 Task: Create new Company, with domain: 'nestle.com' and type: 'Prospect'. Add new contact for this company, with mail Id: 'Hrithik21Singh@nestle.com', First Name: Hrithik, Last name:  Singh, Job Title: 'Network Engineer', Phone Number: '(202) 555-6791'. Change life cycle stage to  Lead and lead status to  Open. Logged in from softage.1@softage.net
Action: Mouse moved to (58, 56)
Screenshot: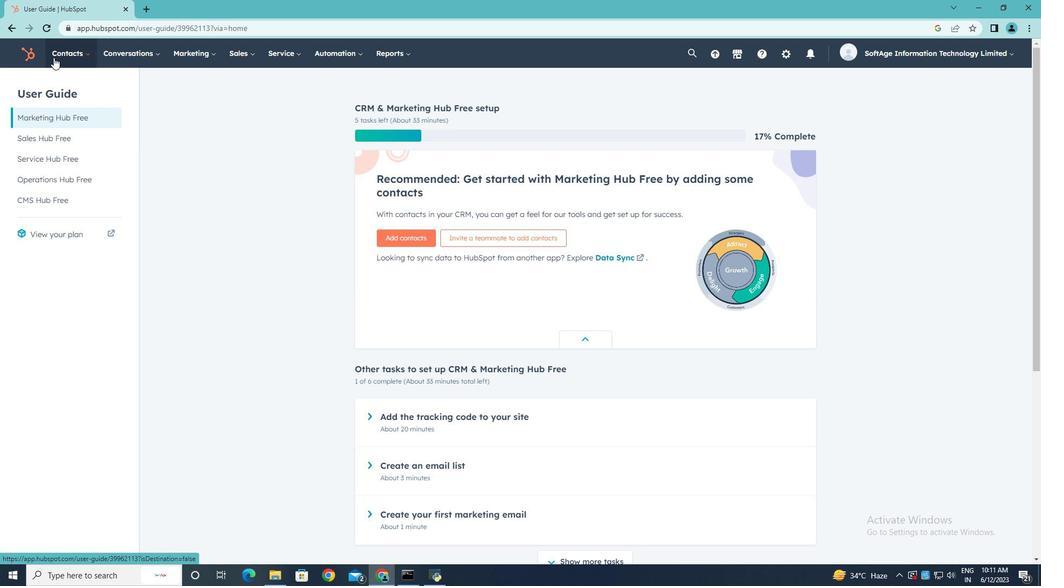 
Action: Mouse pressed left at (58, 56)
Screenshot: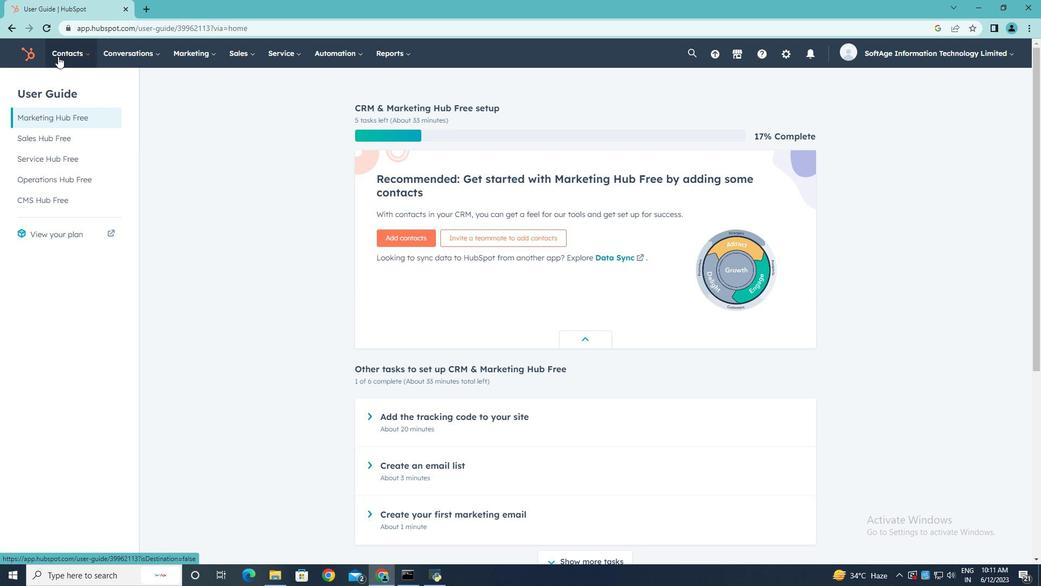 
Action: Mouse moved to (84, 109)
Screenshot: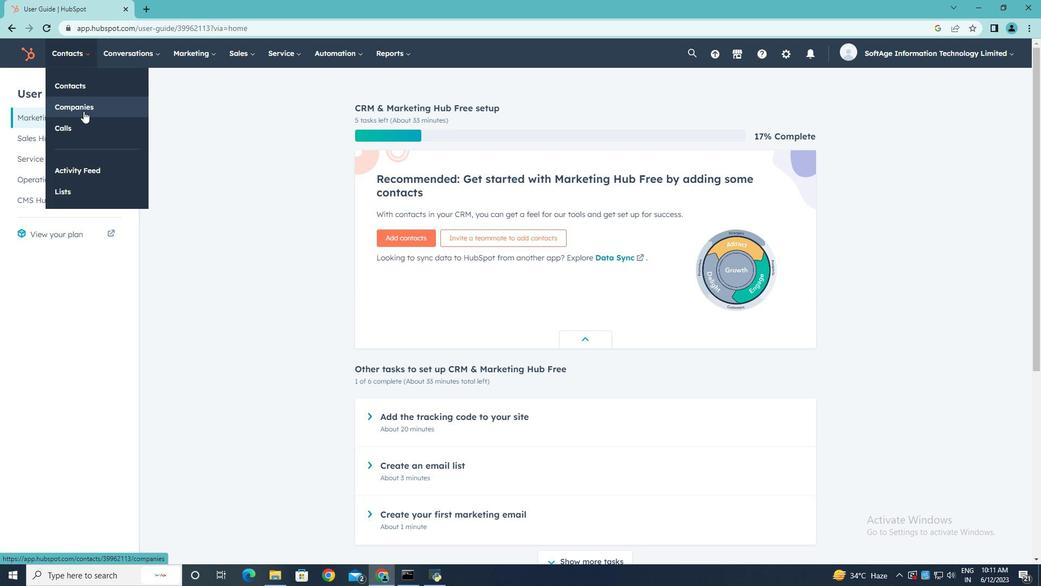 
Action: Mouse pressed left at (84, 109)
Screenshot: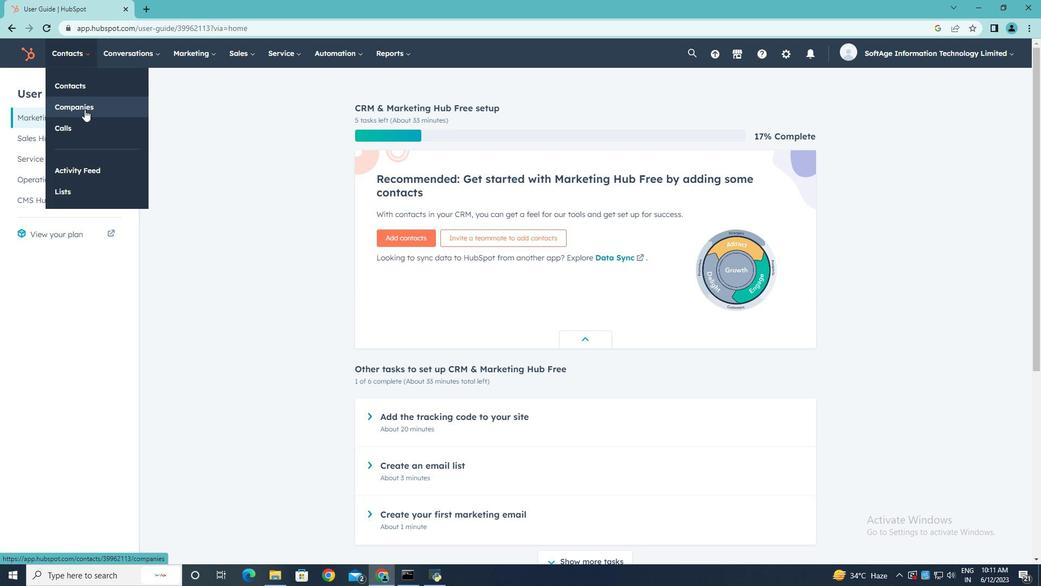 
Action: Mouse moved to (990, 91)
Screenshot: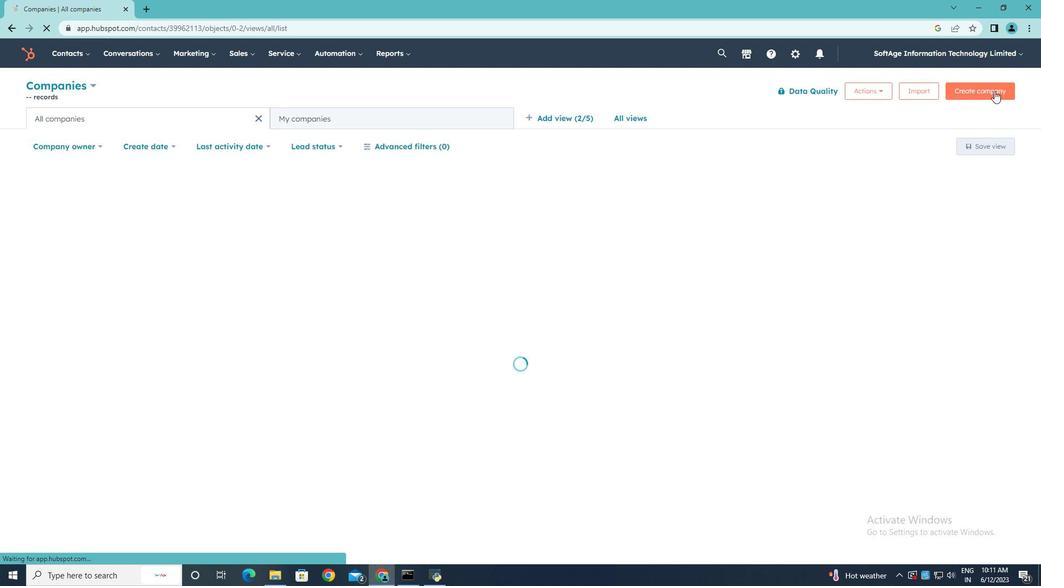
Action: Mouse pressed left at (990, 91)
Screenshot: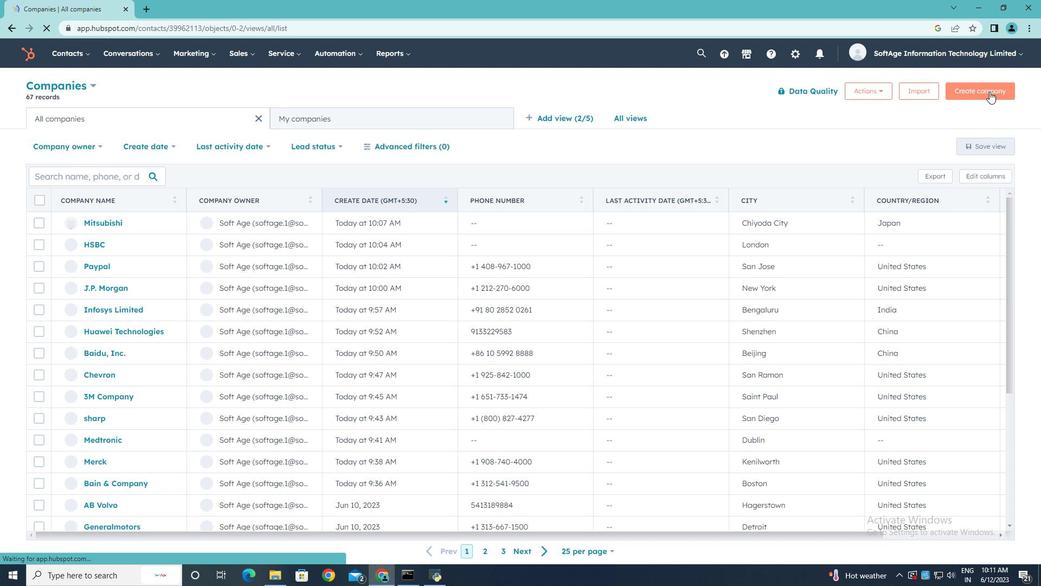 
Action: Mouse moved to (805, 142)
Screenshot: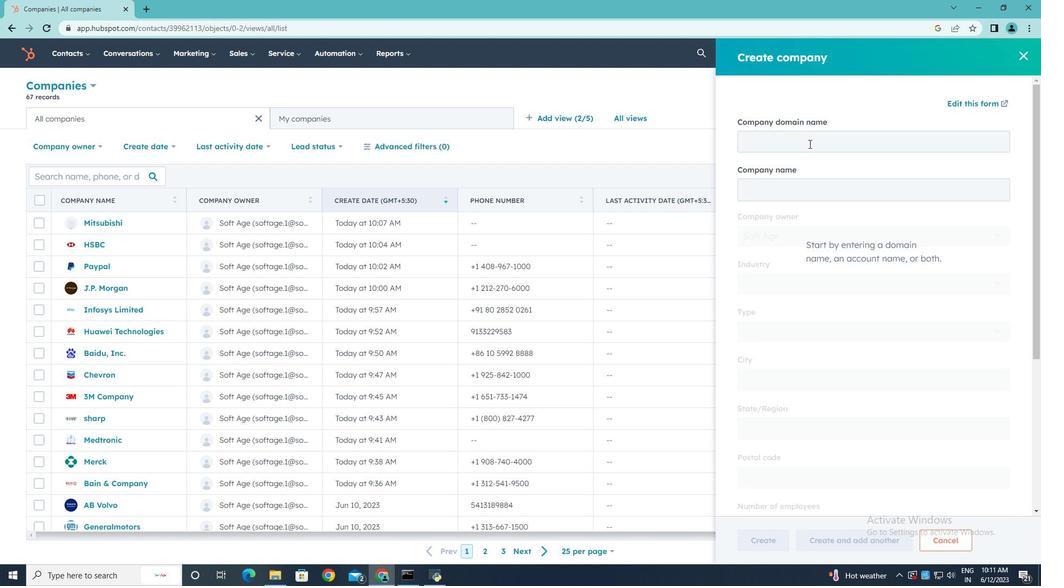 
Action: Mouse pressed left at (805, 142)
Screenshot: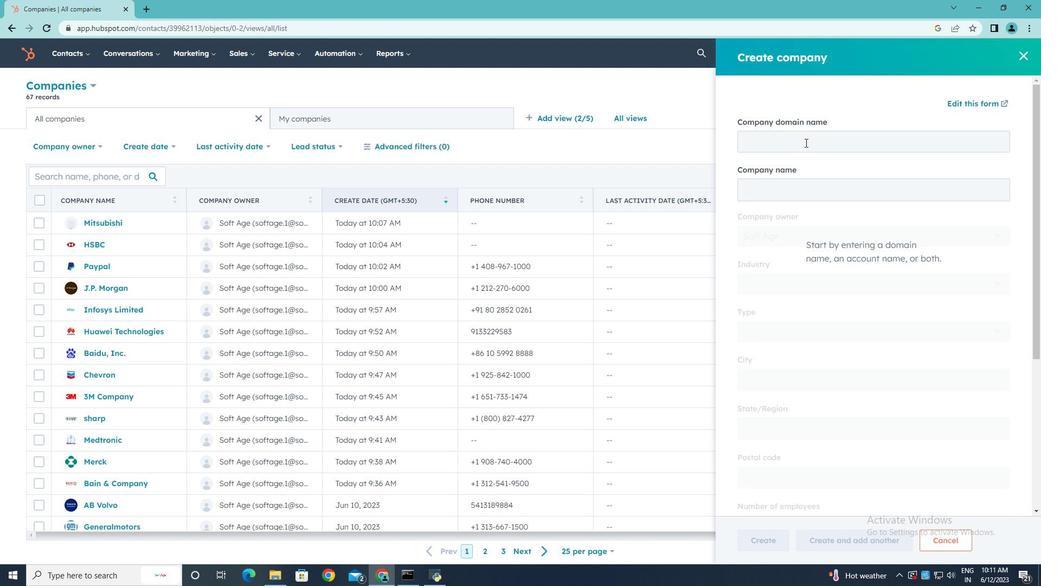 
Action: Key pressed nestle.com
Screenshot: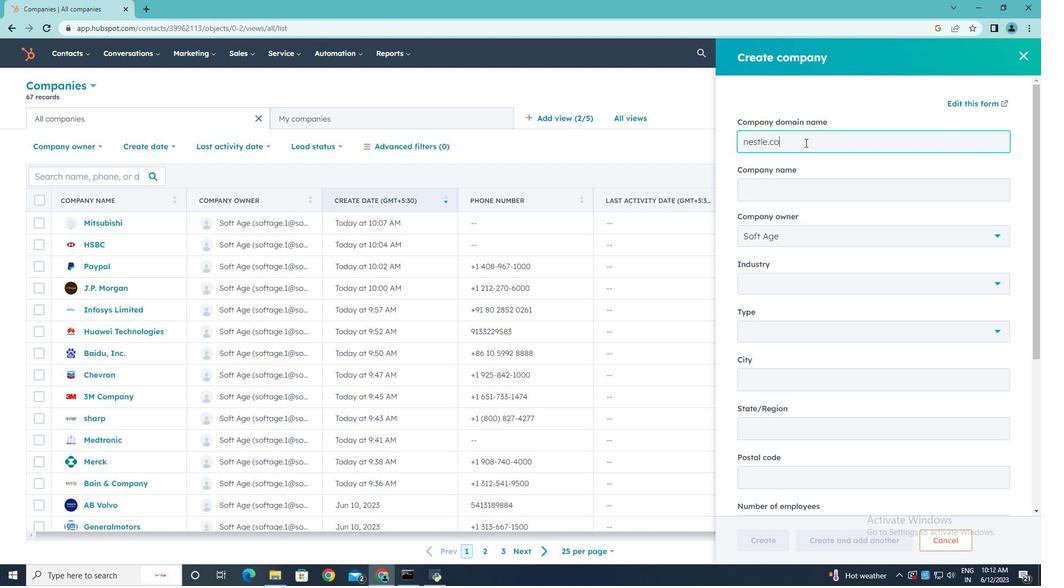 
Action: Mouse moved to (809, 251)
Screenshot: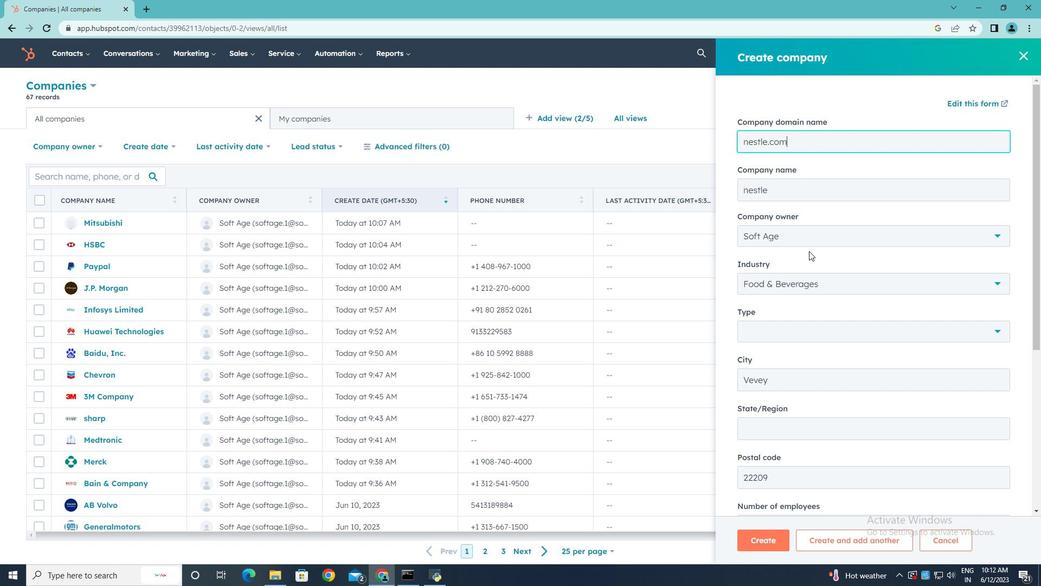 
Action: Mouse scrolled (809, 250) with delta (0, 0)
Screenshot: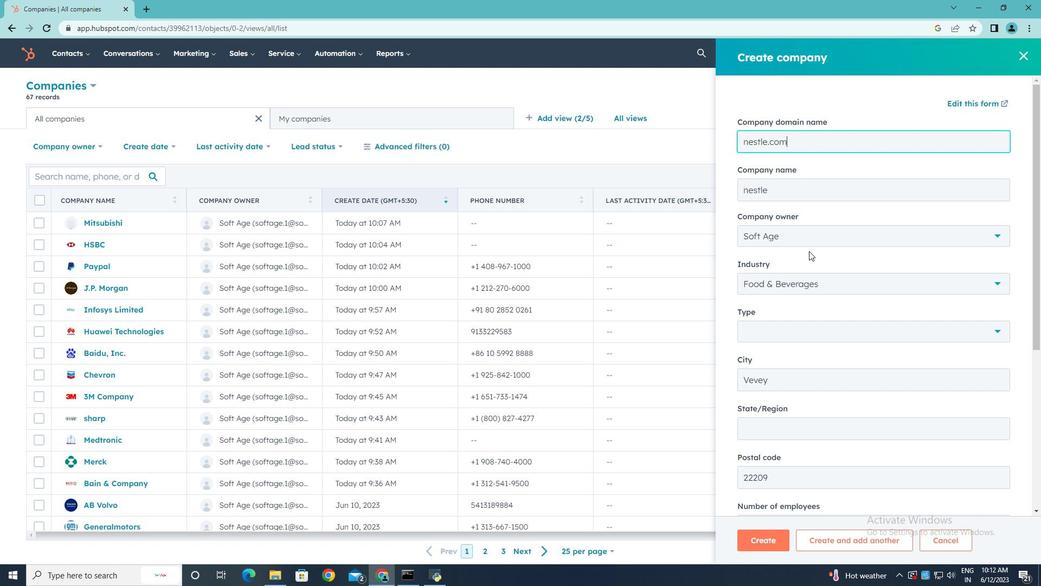 
Action: Mouse scrolled (809, 250) with delta (0, 0)
Screenshot: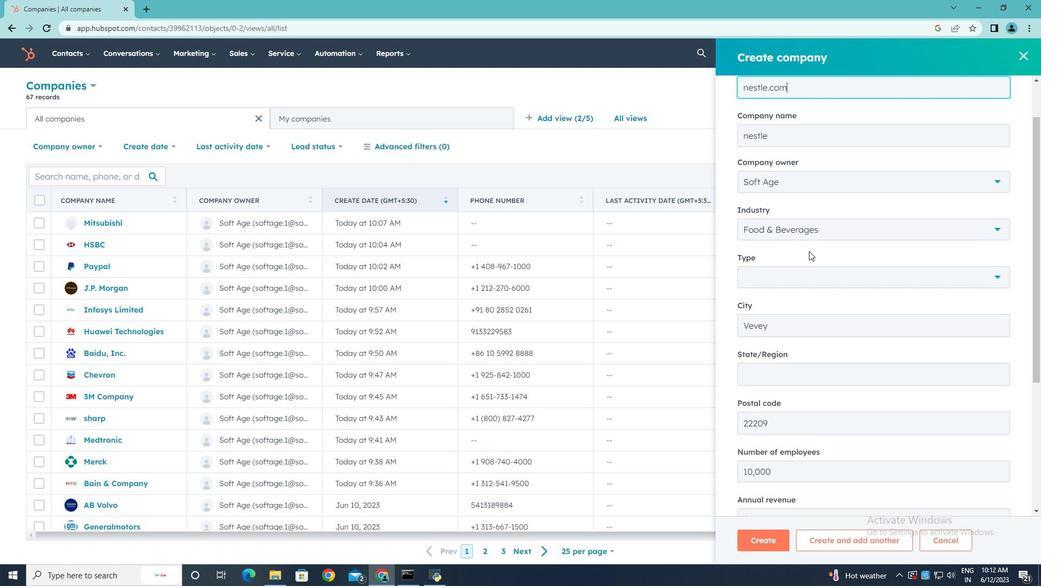 
Action: Mouse moved to (824, 219)
Screenshot: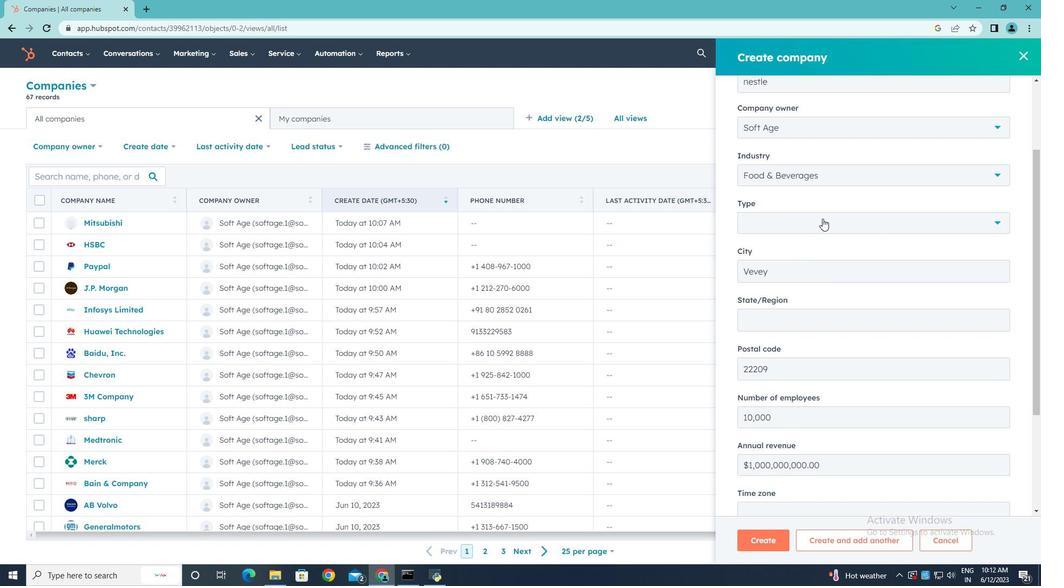 
Action: Mouse pressed left at (824, 219)
Screenshot: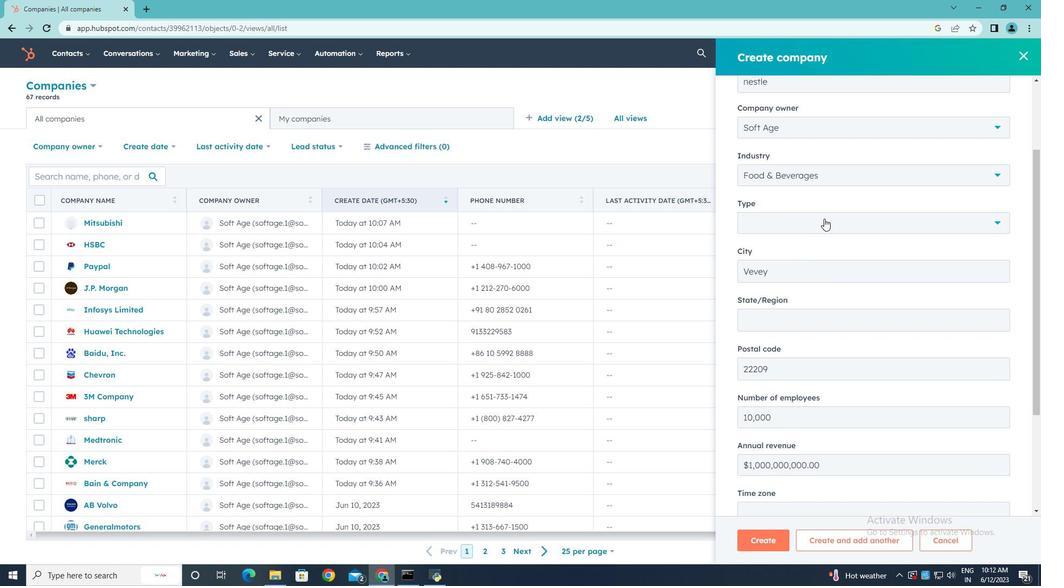 
Action: Mouse moved to (781, 273)
Screenshot: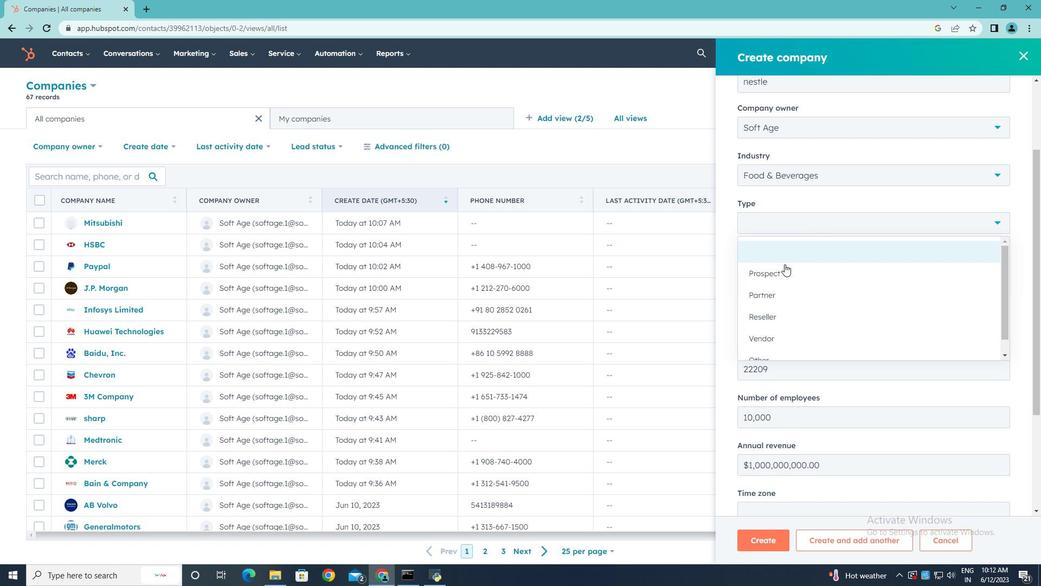 
Action: Mouse pressed left at (781, 273)
Screenshot: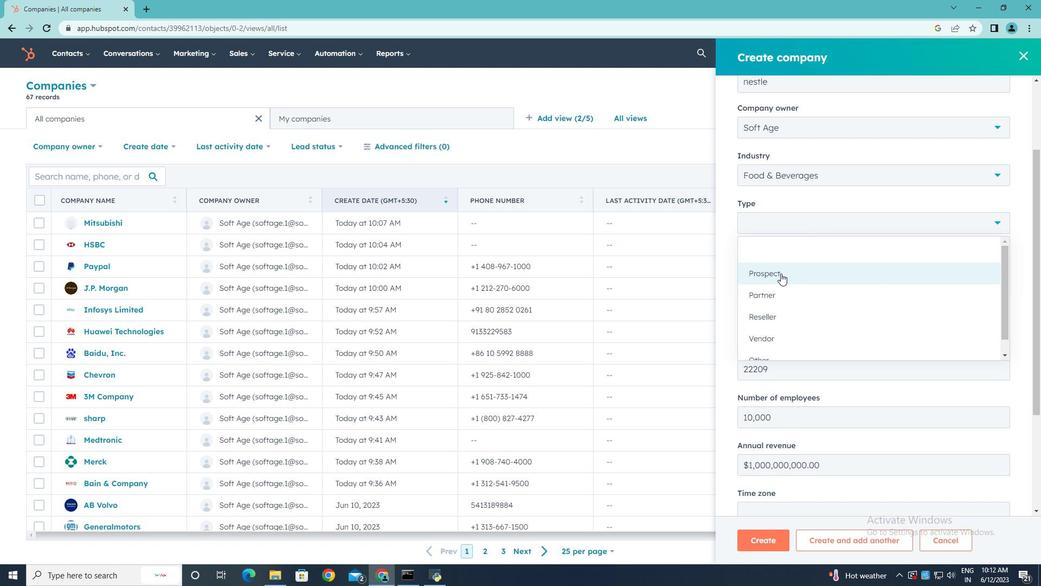 
Action: Mouse scrolled (781, 272) with delta (0, 0)
Screenshot: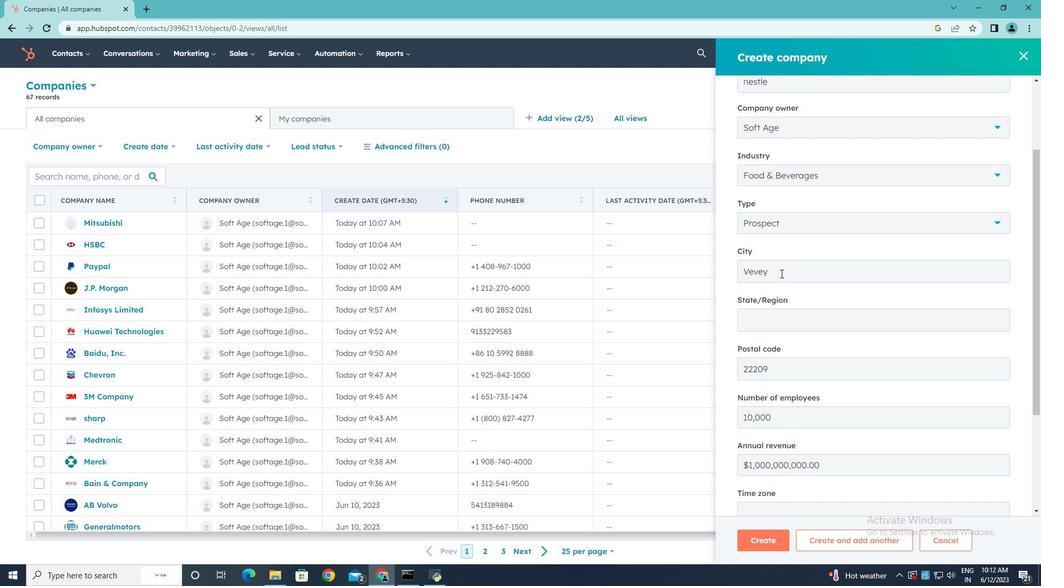 
Action: Mouse scrolled (781, 272) with delta (0, 0)
Screenshot: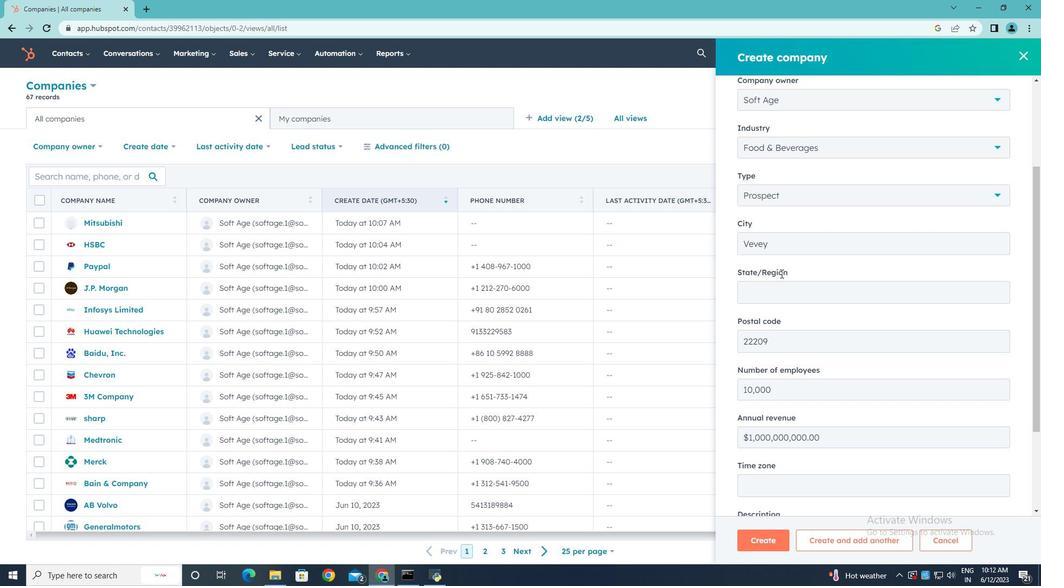 
Action: Mouse scrolled (781, 272) with delta (0, 0)
Screenshot: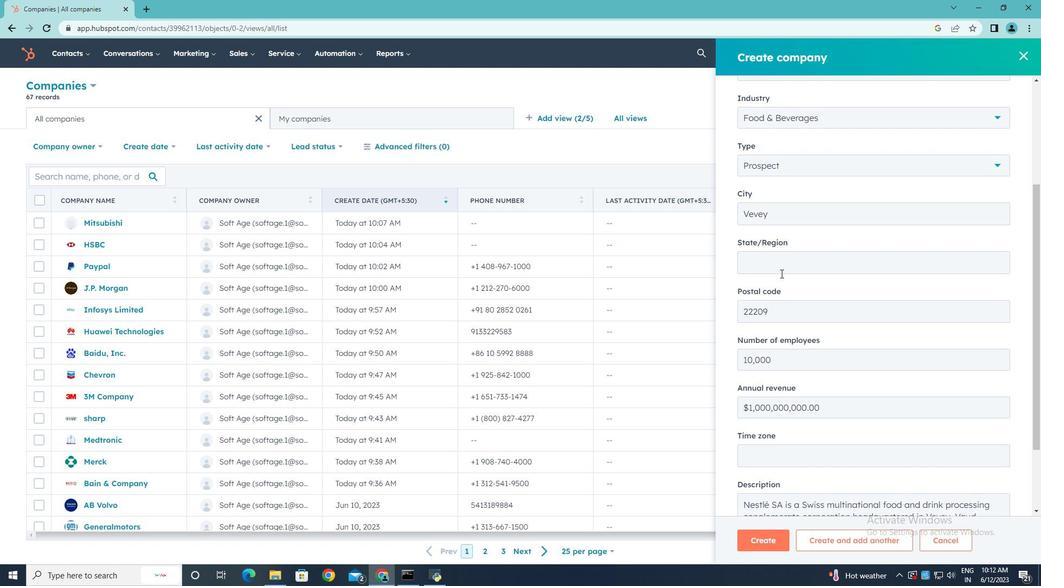 
Action: Mouse scrolled (781, 272) with delta (0, 0)
Screenshot: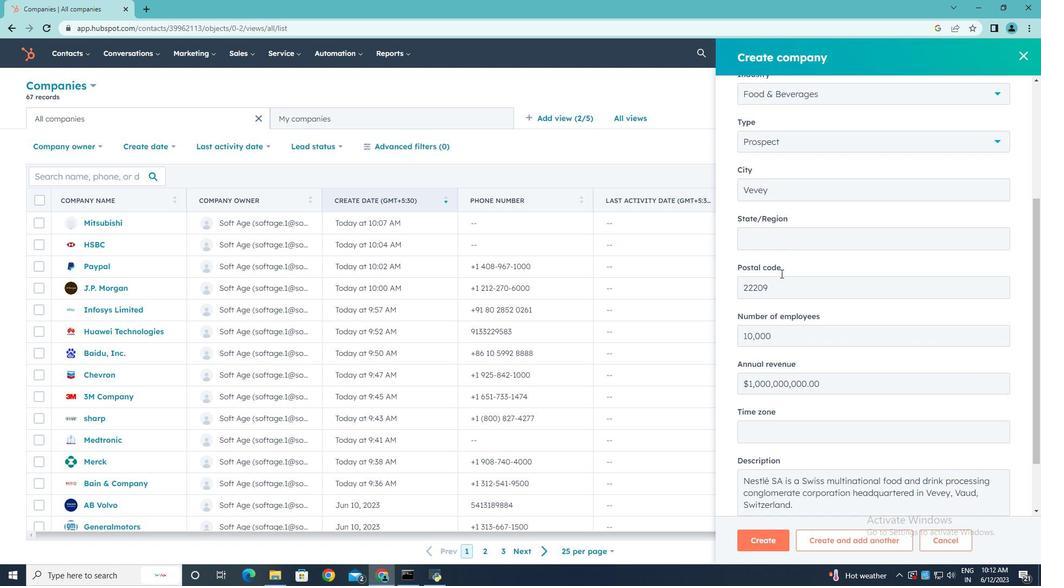 
Action: Mouse moved to (770, 532)
Screenshot: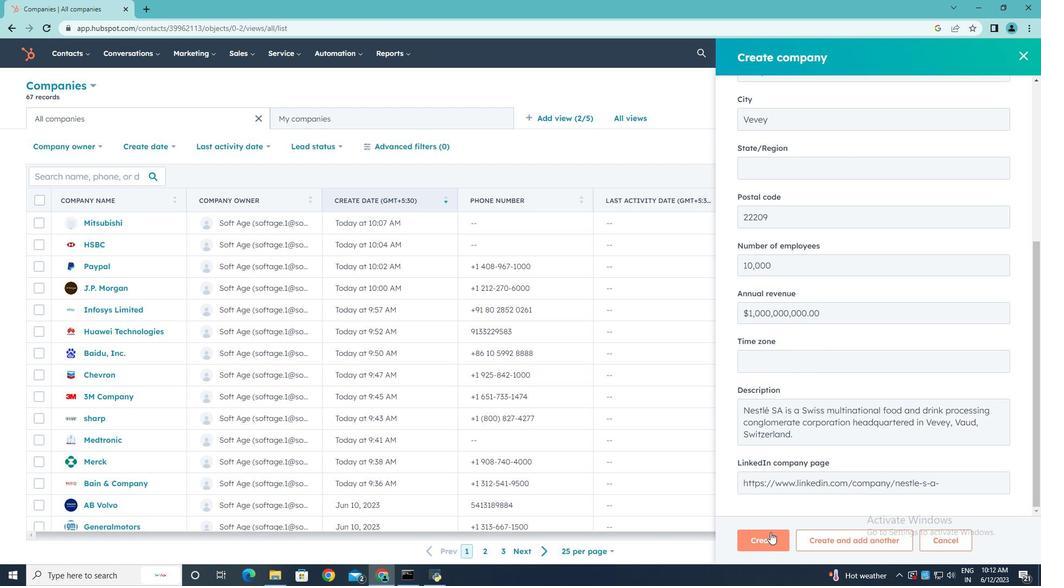 
Action: Mouse pressed left at (770, 532)
Screenshot: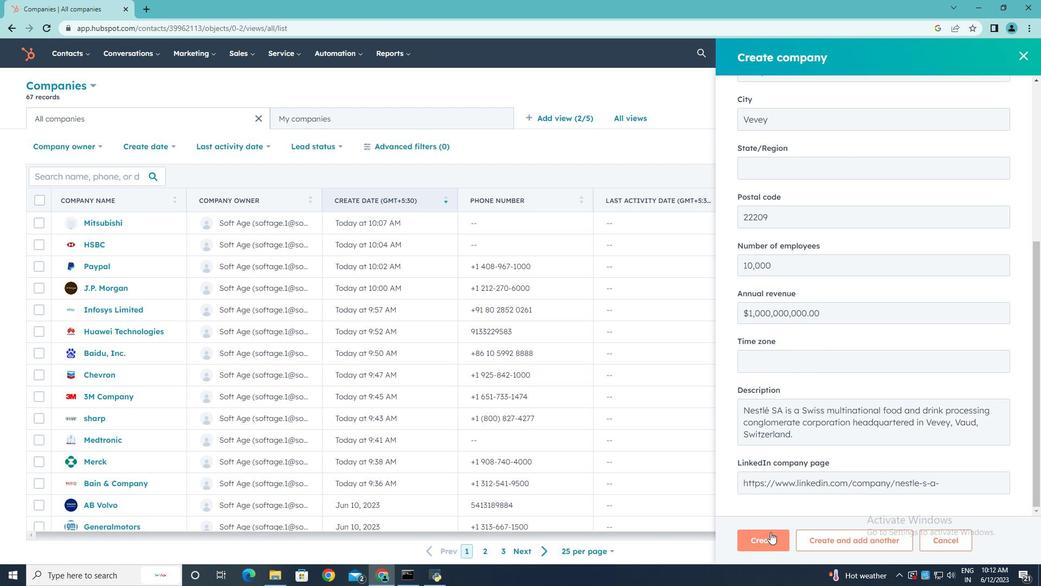 
Action: Mouse moved to (736, 351)
Screenshot: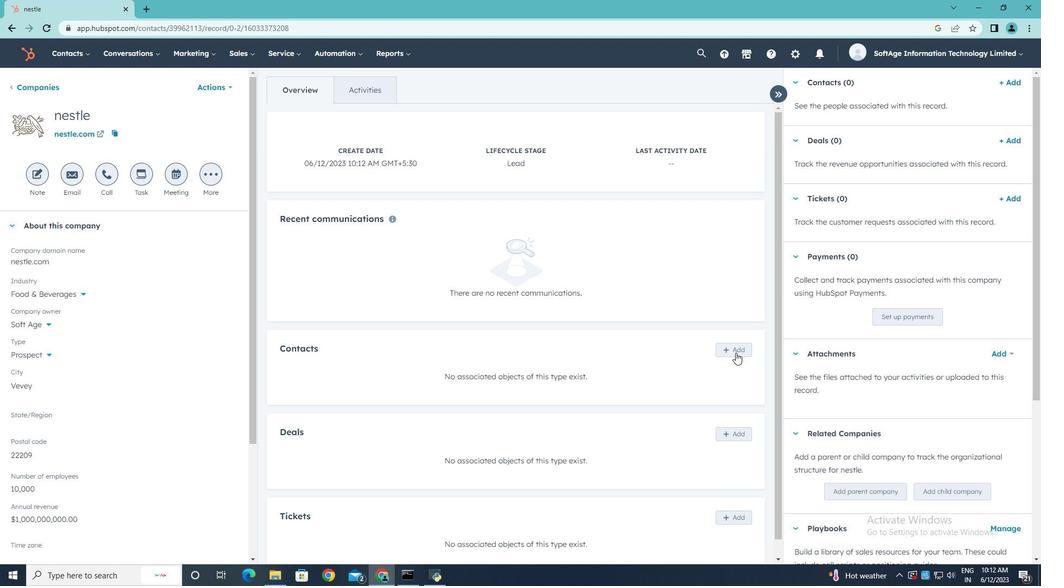 
Action: Mouse pressed left at (736, 351)
Screenshot: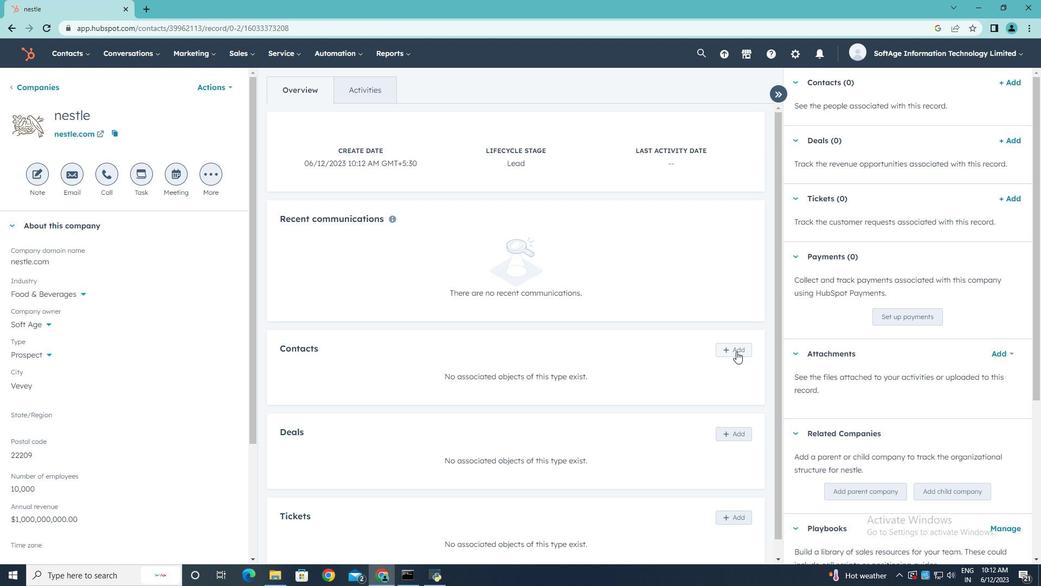 
Action: Mouse moved to (803, 115)
Screenshot: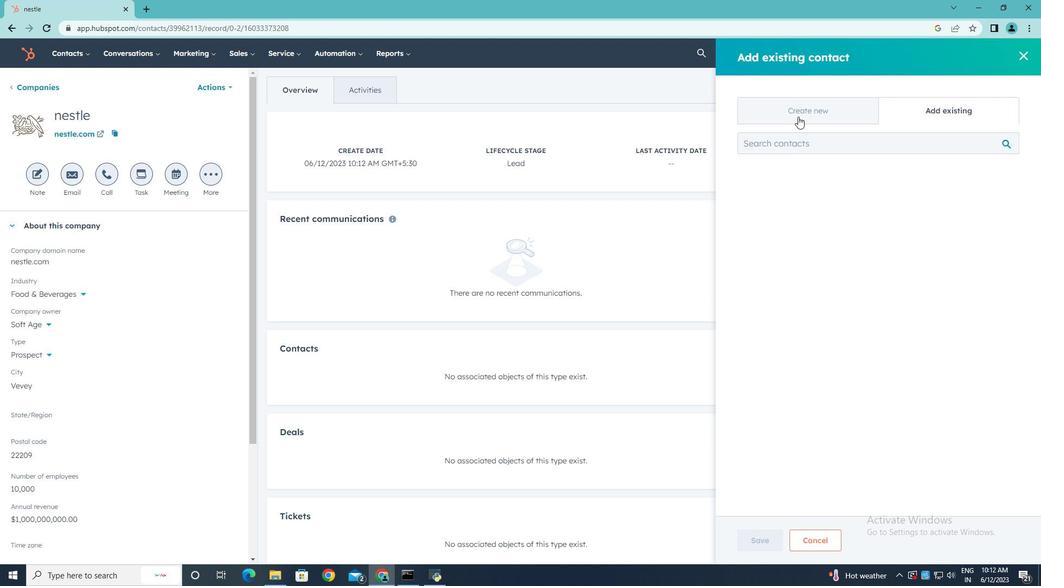 
Action: Mouse pressed left at (803, 115)
Screenshot: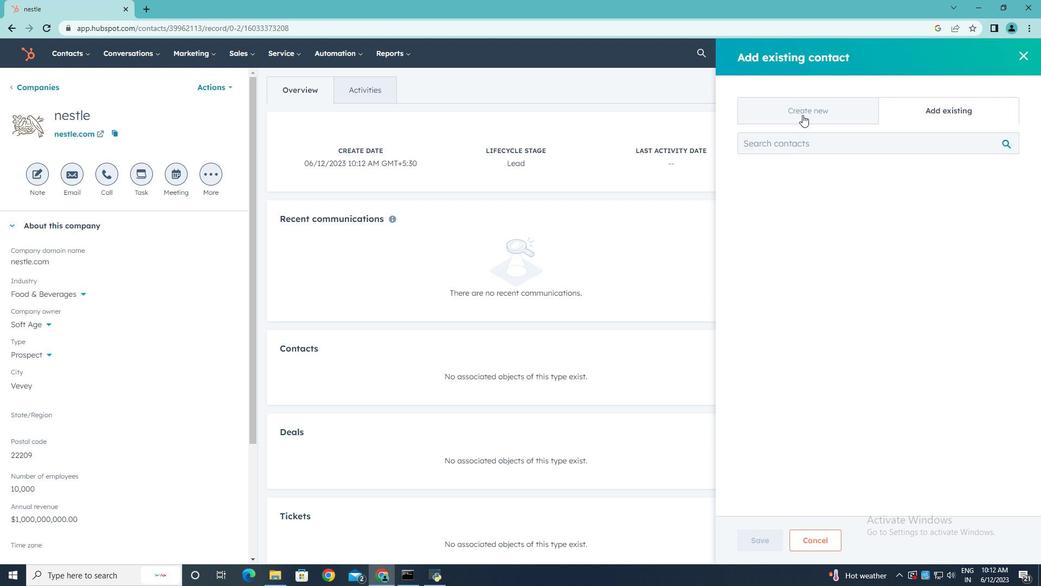
Action: Mouse moved to (796, 180)
Screenshot: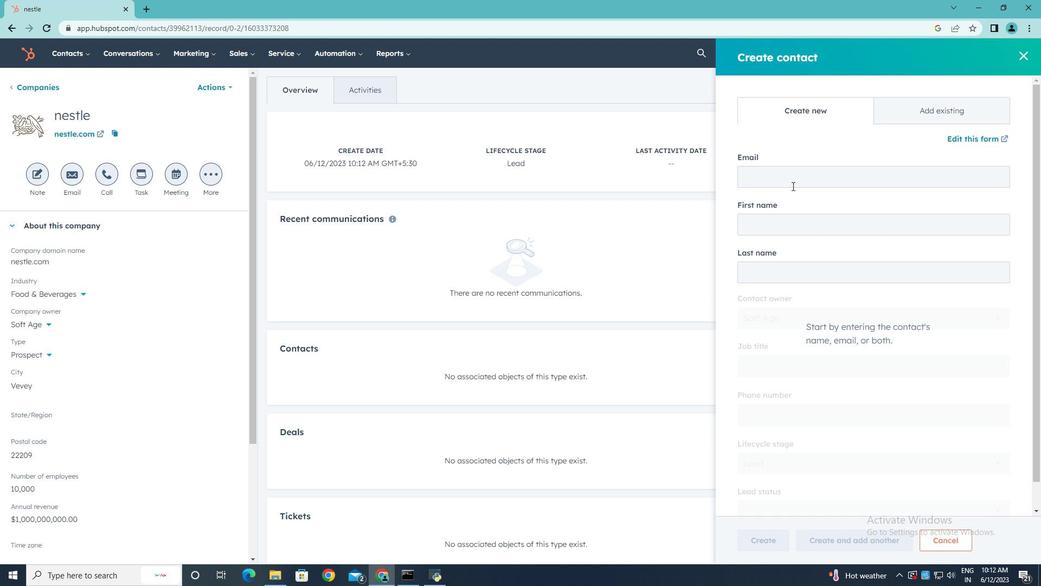 
Action: Mouse pressed left at (796, 180)
Screenshot: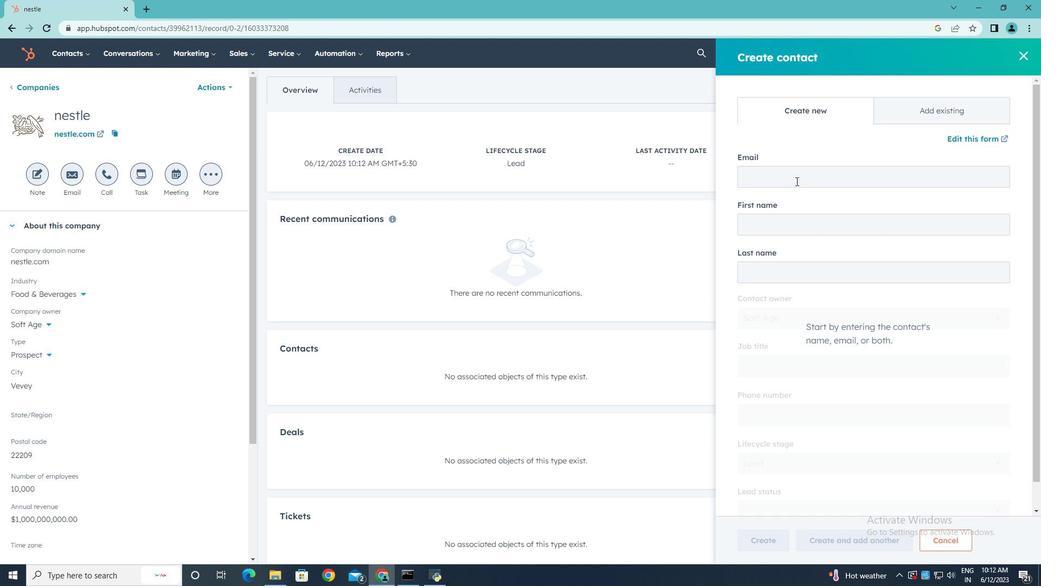 
Action: Mouse moved to (796, 180)
Screenshot: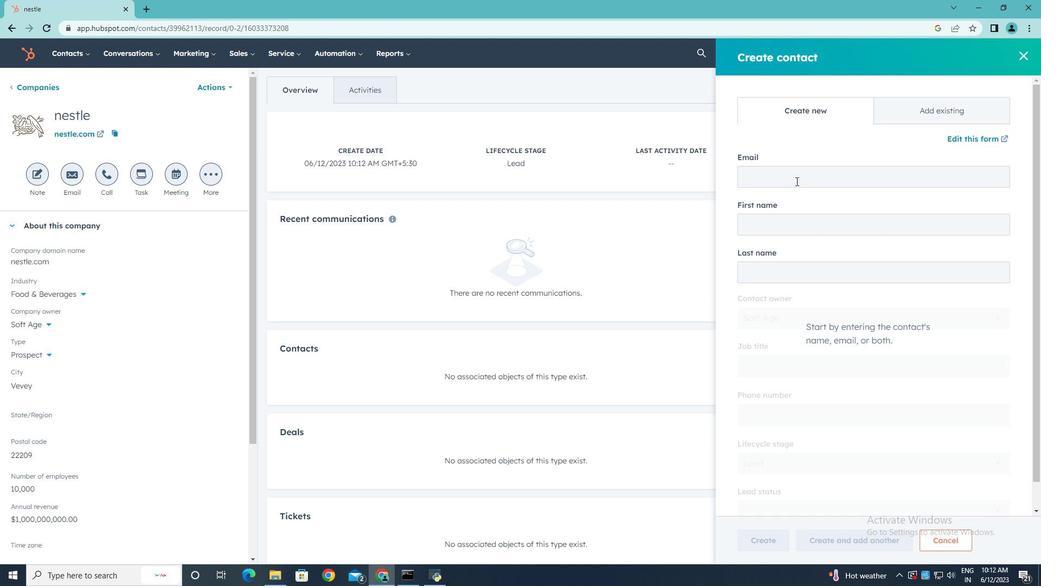 
Action: Key pressed <Key.shift>Hrithik21<Key.shift>Singh<Key.shift>@<Key.shift>nestle.com
Screenshot: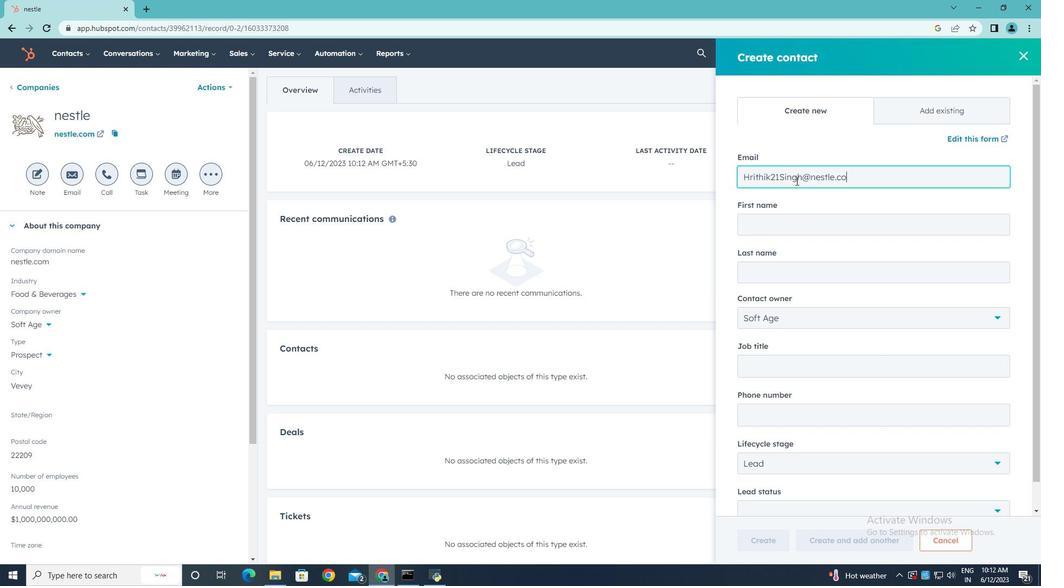 
Action: Mouse moved to (772, 223)
Screenshot: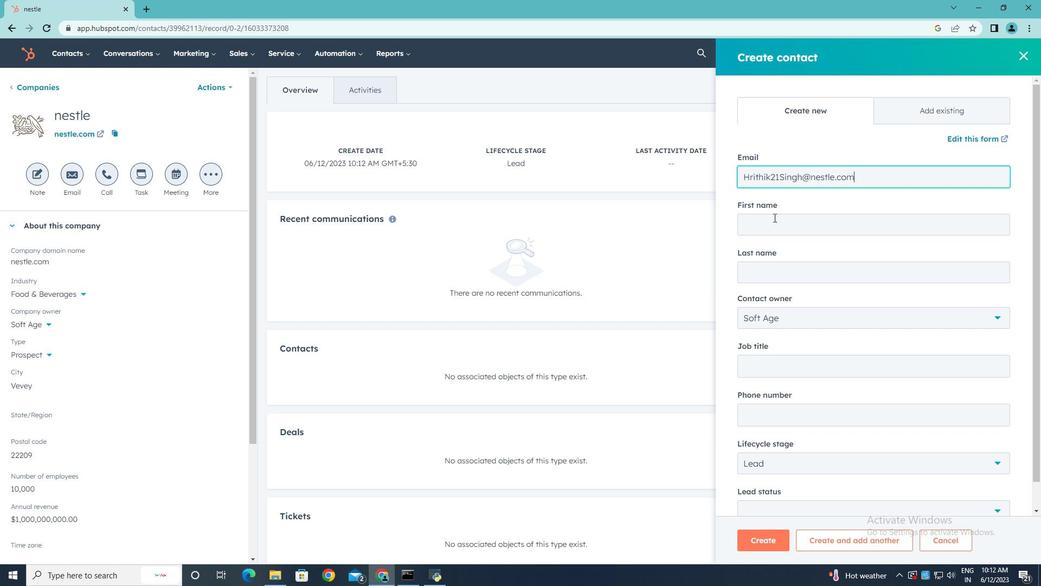 
Action: Mouse pressed left at (772, 223)
Screenshot: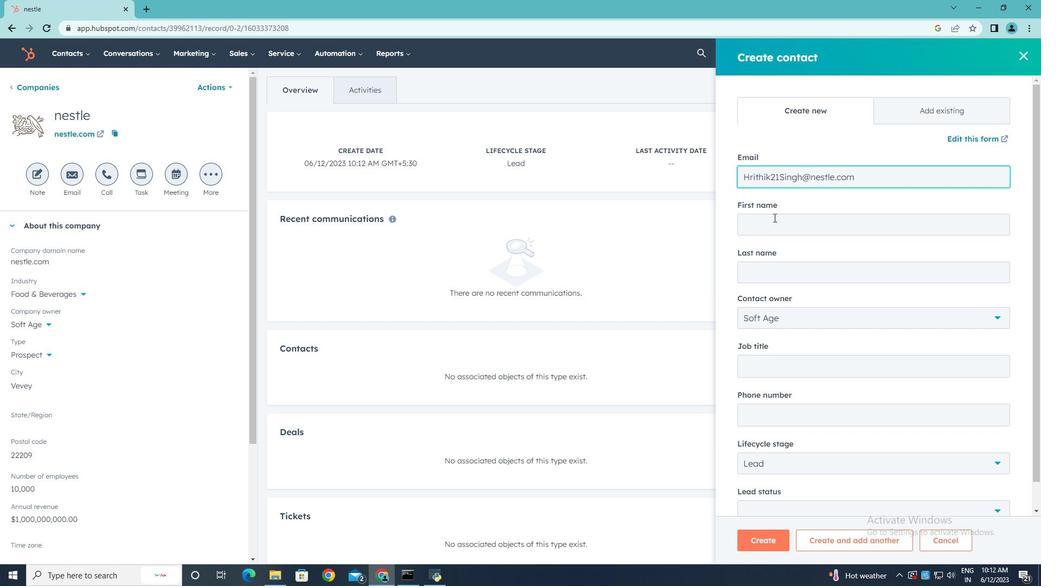 
Action: Key pressed <Key.shift>Hrithik
Screenshot: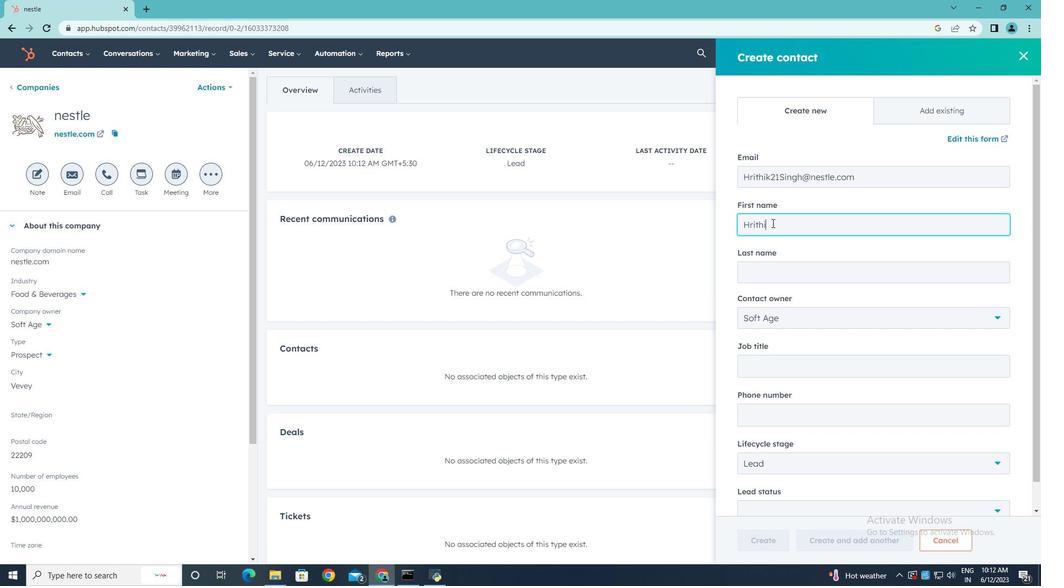 
Action: Mouse moved to (792, 271)
Screenshot: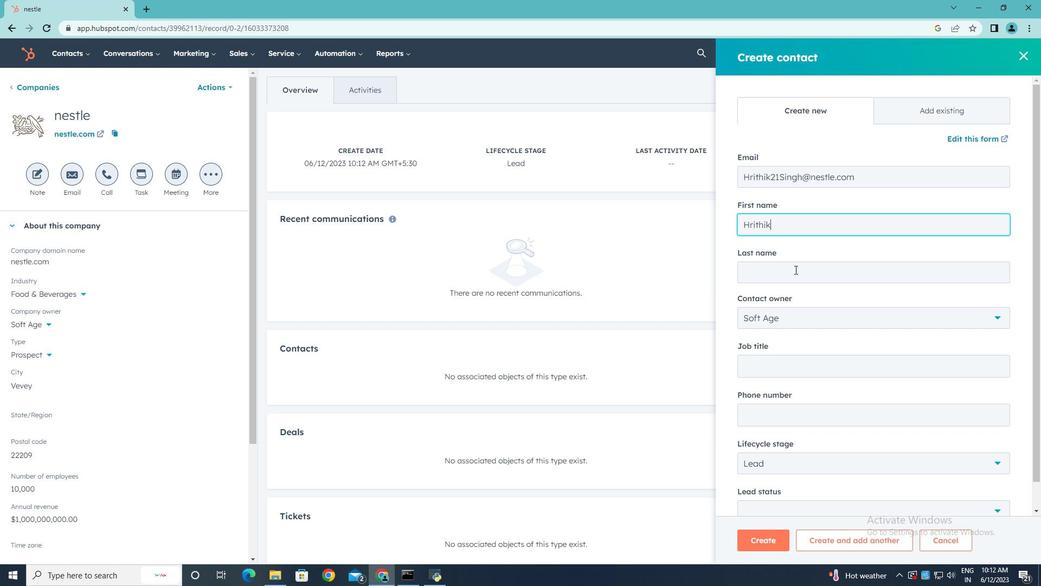 
Action: Mouse pressed left at (792, 271)
Screenshot: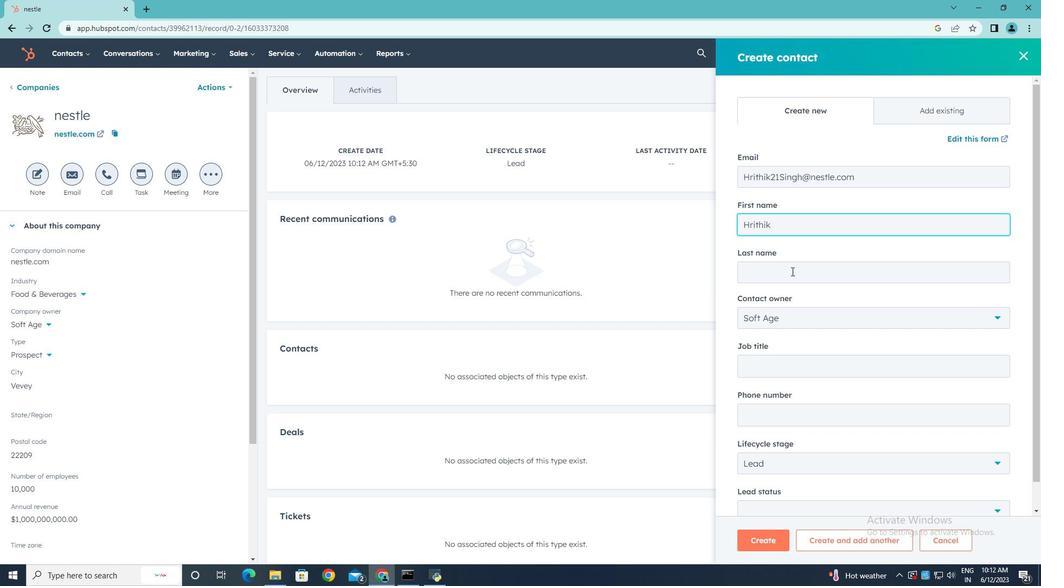 
Action: Key pressed <Key.shift>Singh
Screenshot: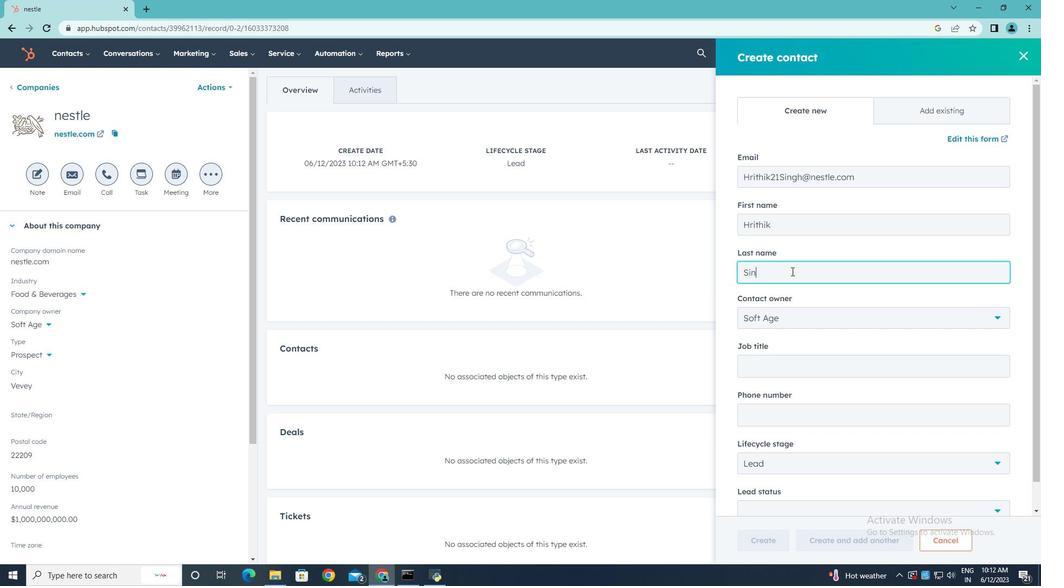 
Action: Mouse moved to (796, 364)
Screenshot: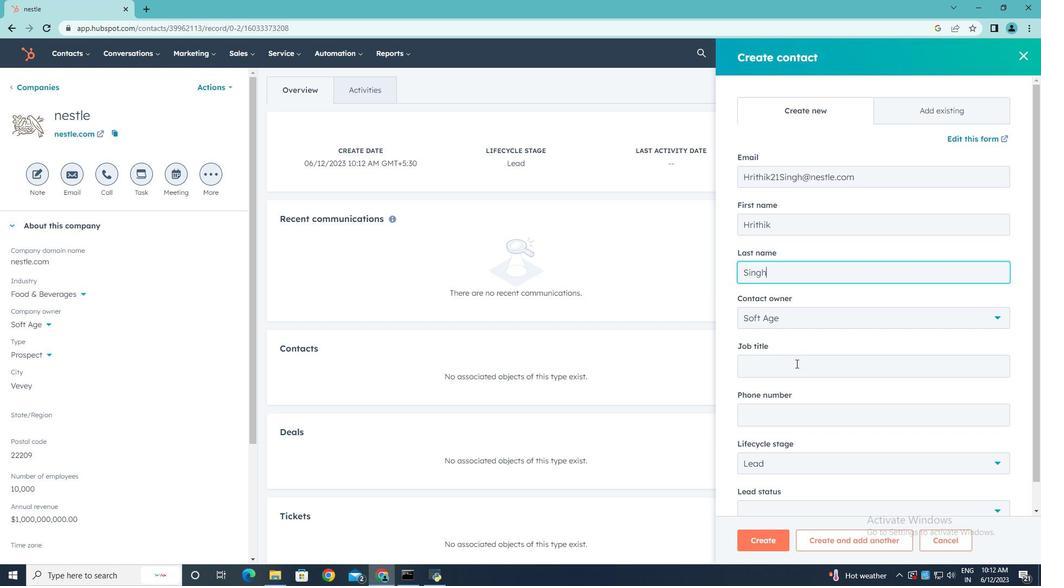 
Action: Mouse pressed left at (796, 364)
Screenshot: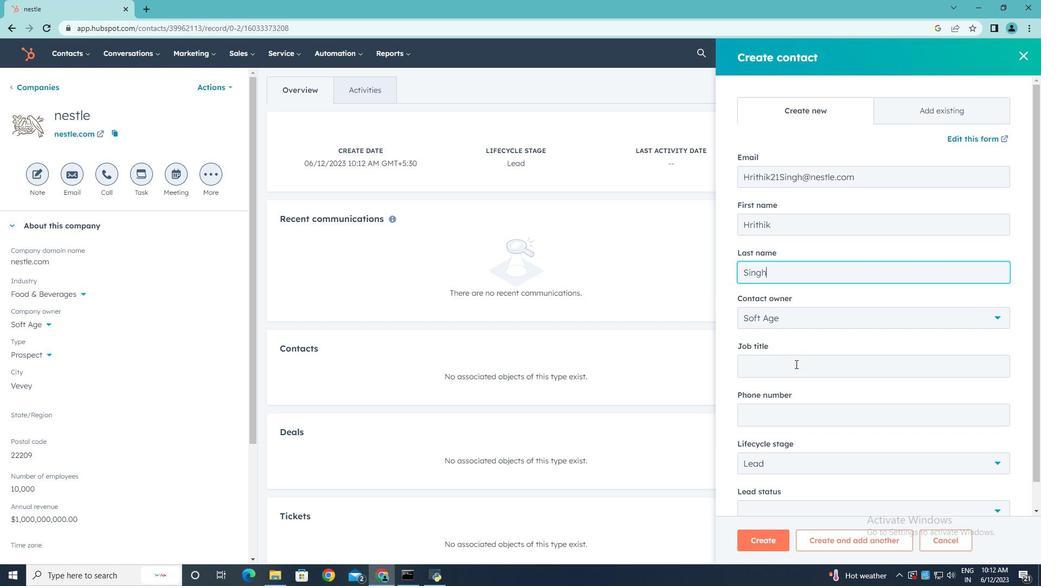 
Action: Key pressed <Key.shift><Key.shift><Key.shift><Key.shift><Key.shift>Network<Key.space><Key.shift>Engineer
Screenshot: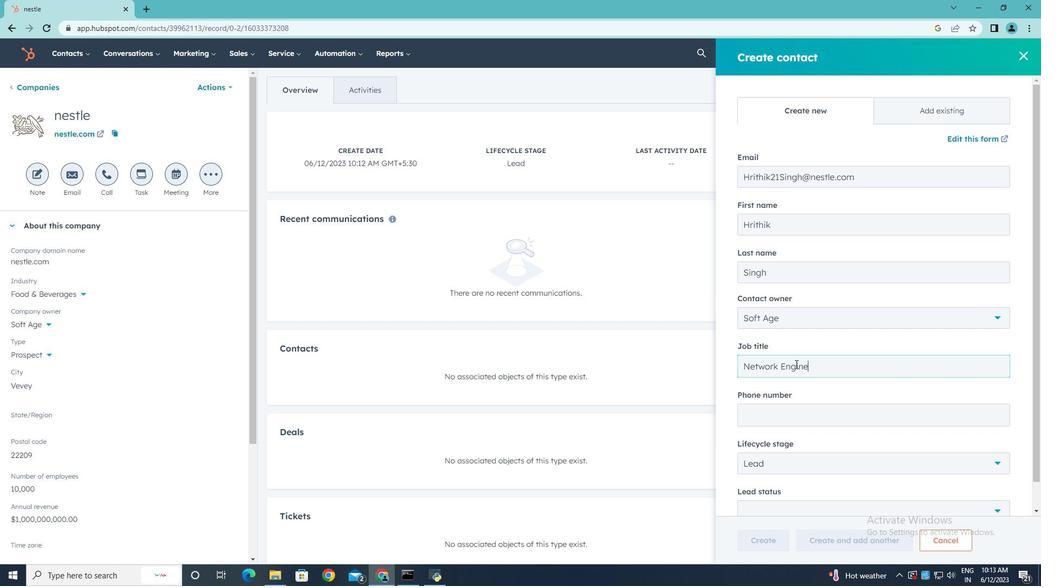 
Action: Mouse moved to (805, 420)
Screenshot: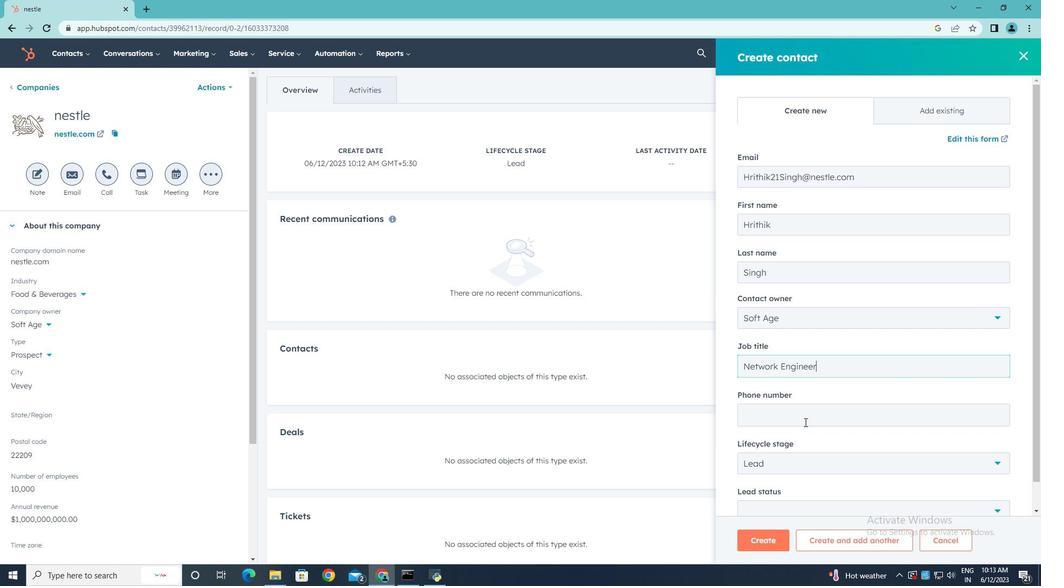 
Action: Mouse pressed left at (805, 420)
Screenshot: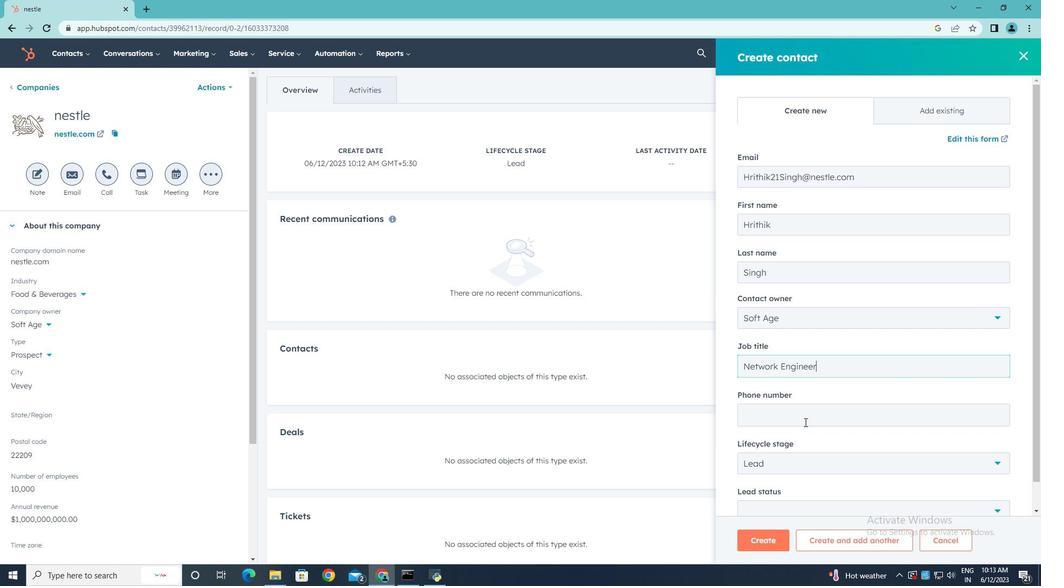
Action: Mouse moved to (804, 421)
Screenshot: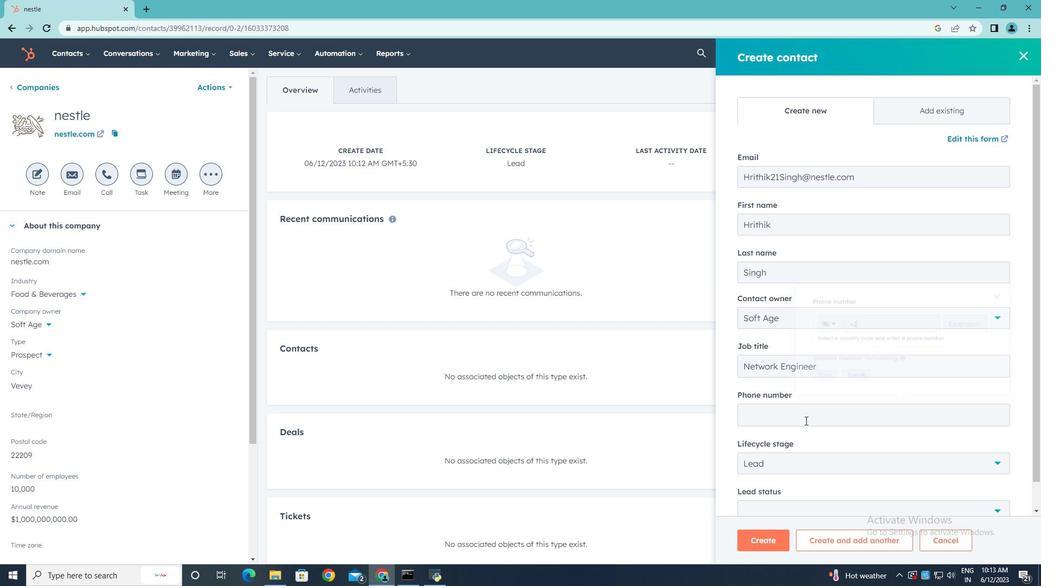 
Action: Key pressed 2025556791
Screenshot: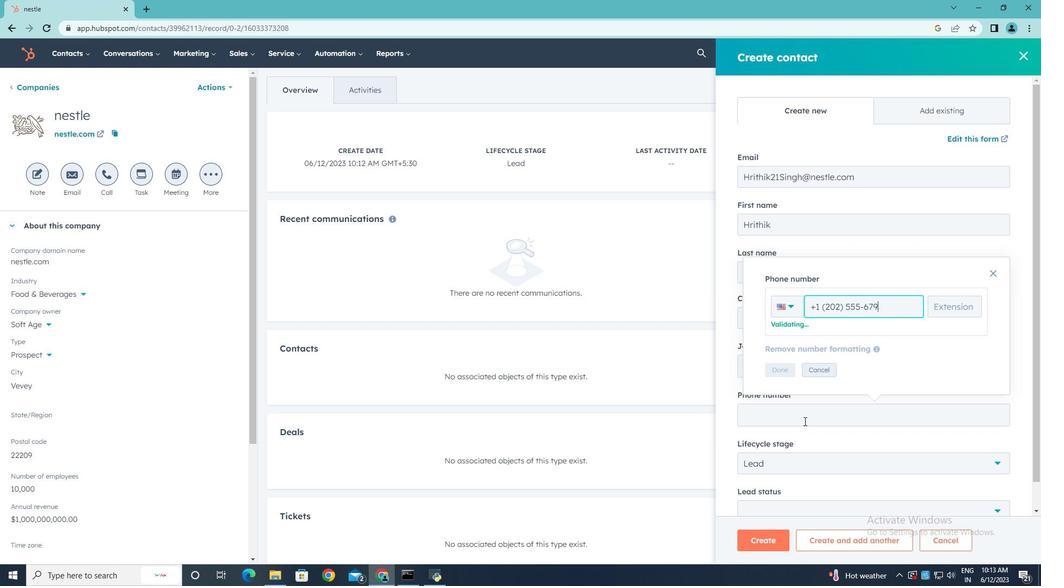 
Action: Mouse moved to (789, 372)
Screenshot: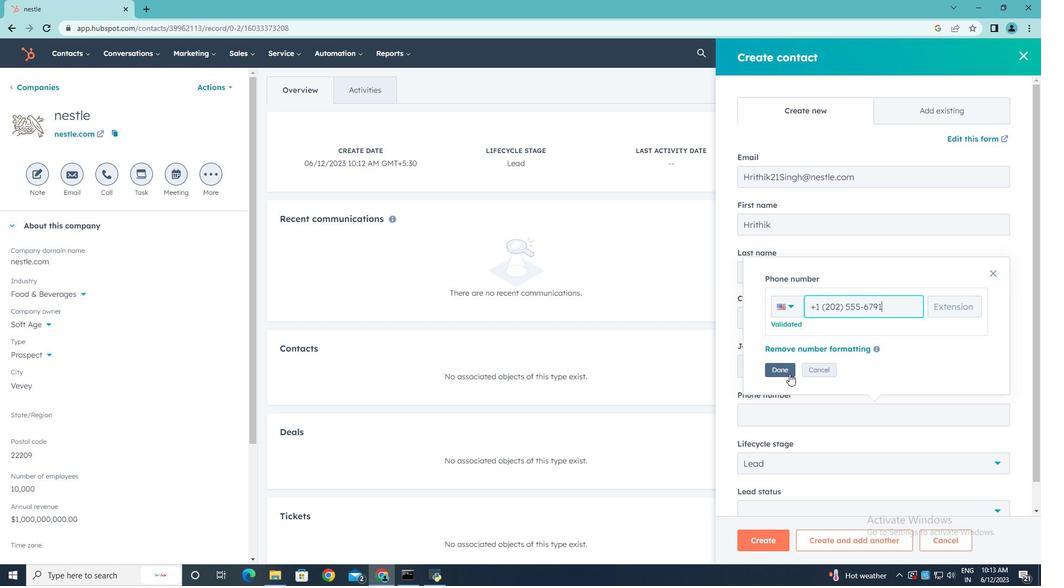 
Action: Mouse pressed left at (789, 372)
Screenshot: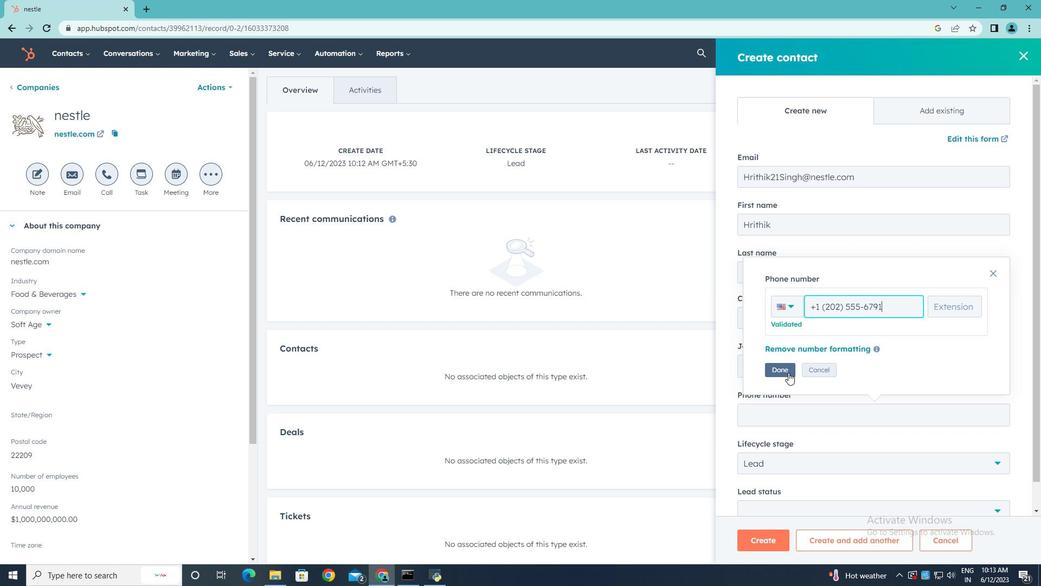 
Action: Mouse moved to (780, 399)
Screenshot: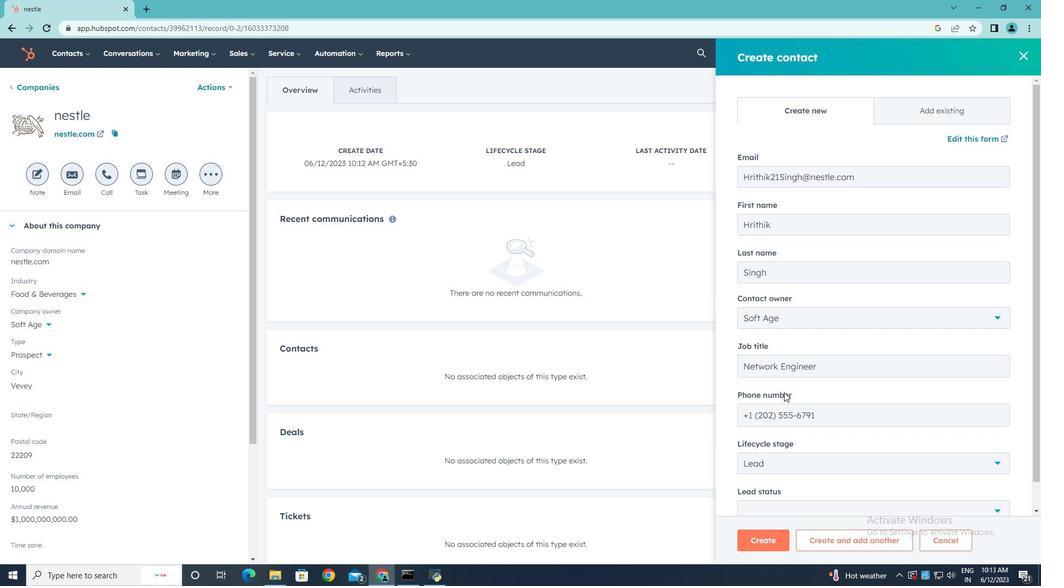 
Action: Mouse scrolled (780, 398) with delta (0, 0)
Screenshot: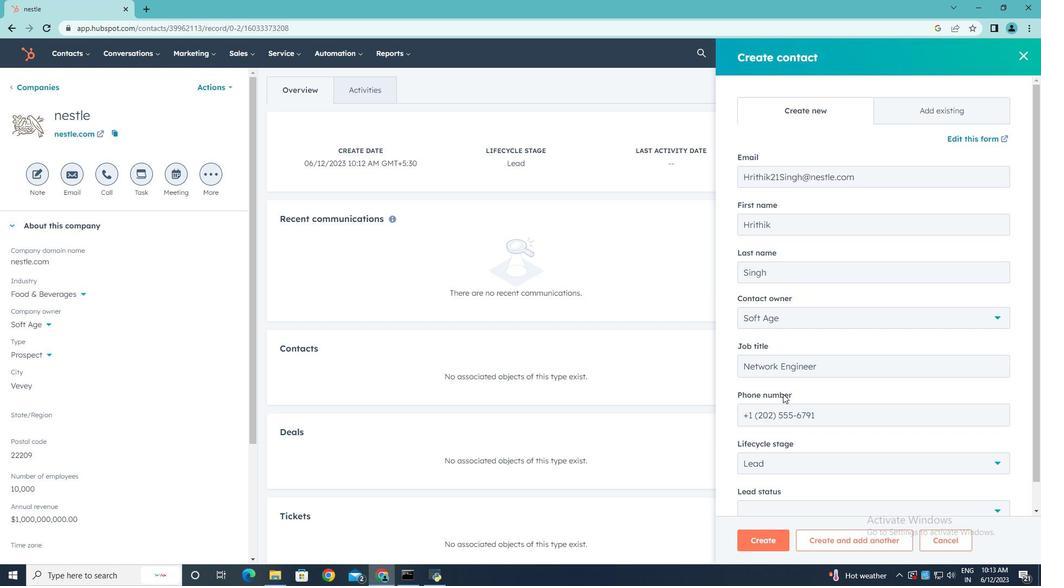
Action: Mouse moved to (773, 473)
Screenshot: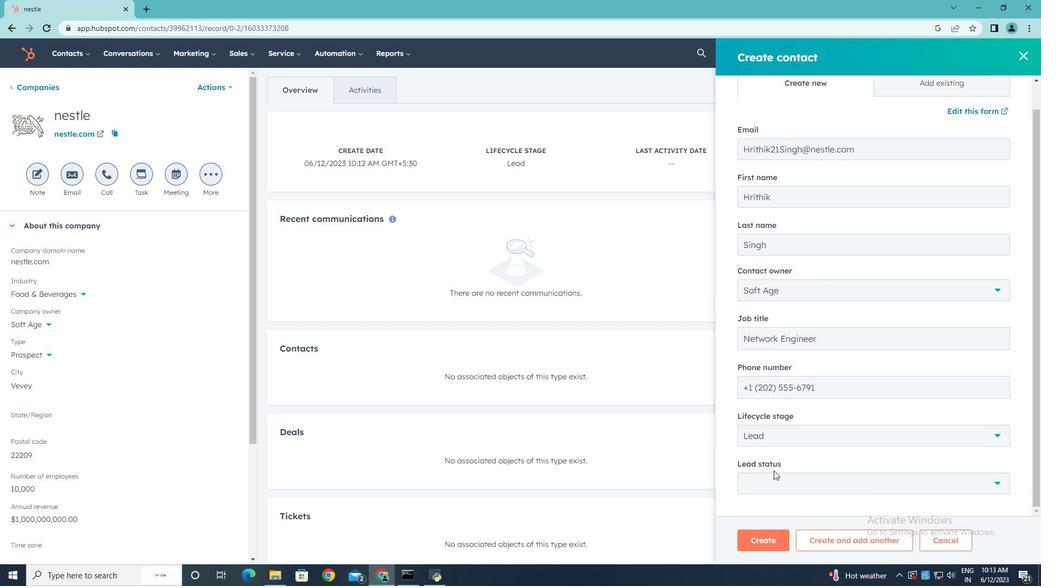 
Action: Mouse scrolled (773, 473) with delta (0, 0)
Screenshot: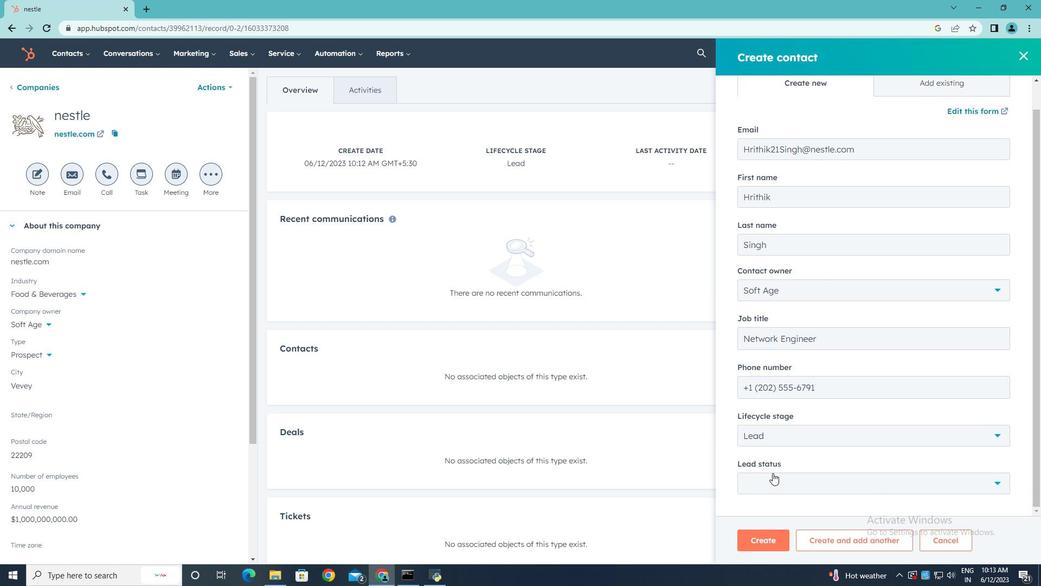 
Action: Mouse moved to (799, 436)
Screenshot: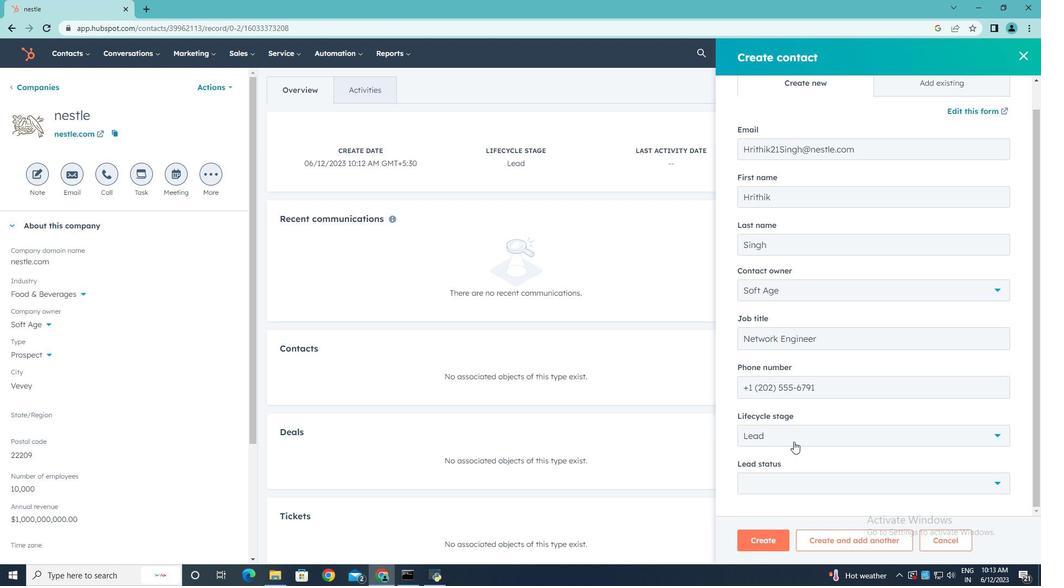 
Action: Mouse pressed left at (799, 436)
Screenshot: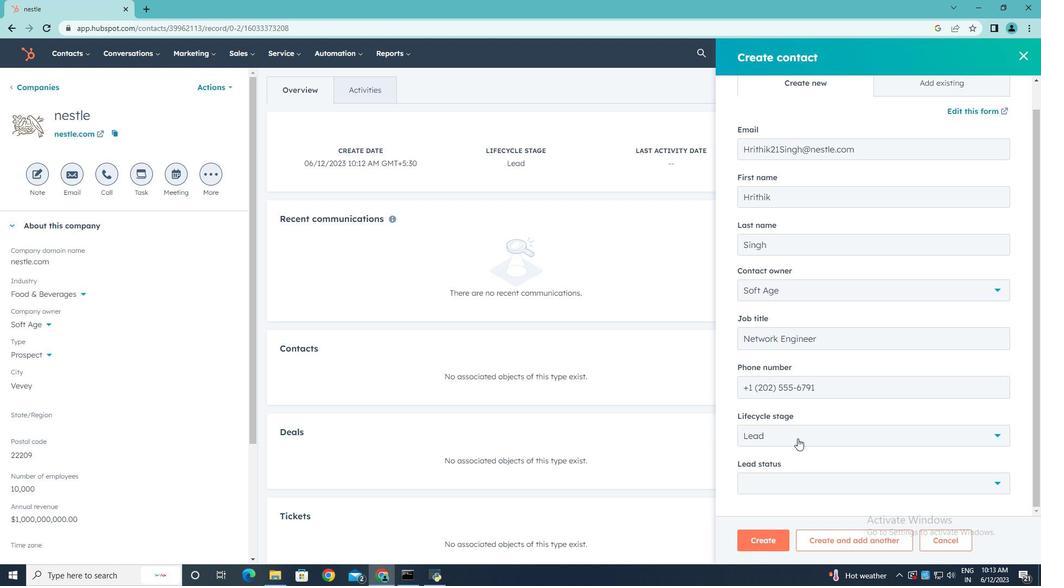 
Action: Mouse moved to (787, 332)
Screenshot: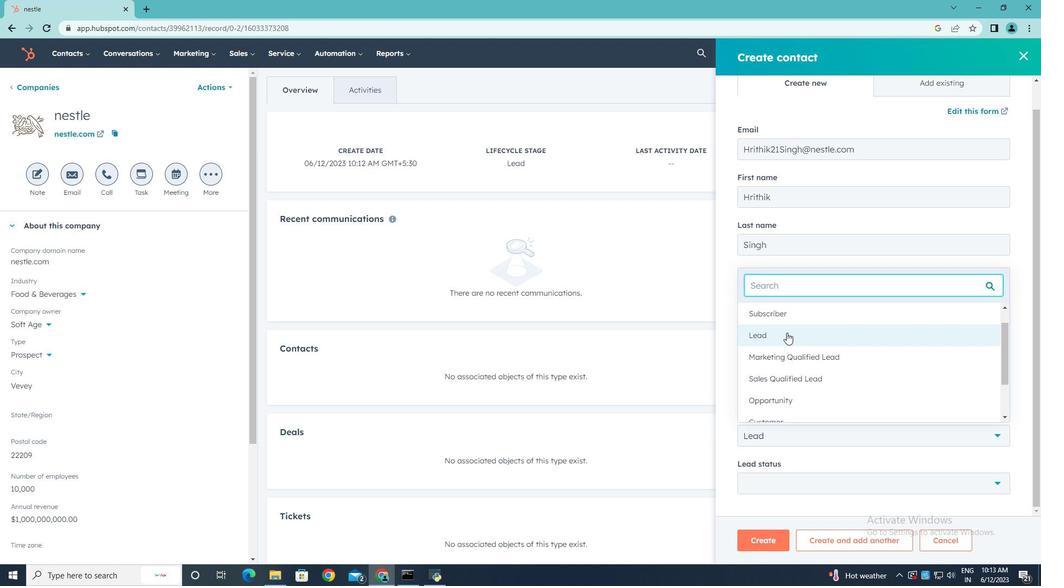 
Action: Mouse pressed left at (787, 332)
Screenshot: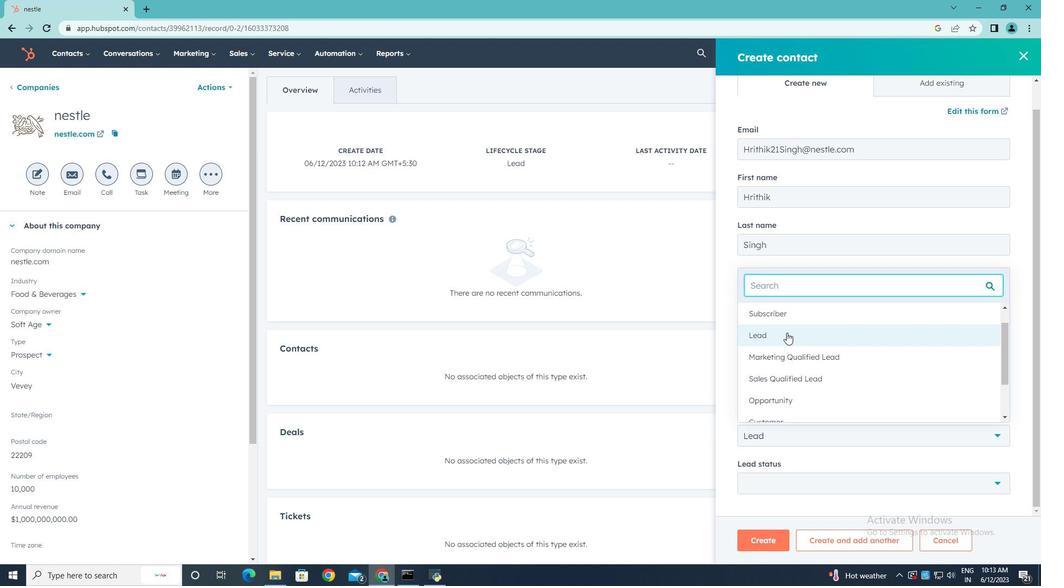 
Action: Mouse moved to (762, 488)
Screenshot: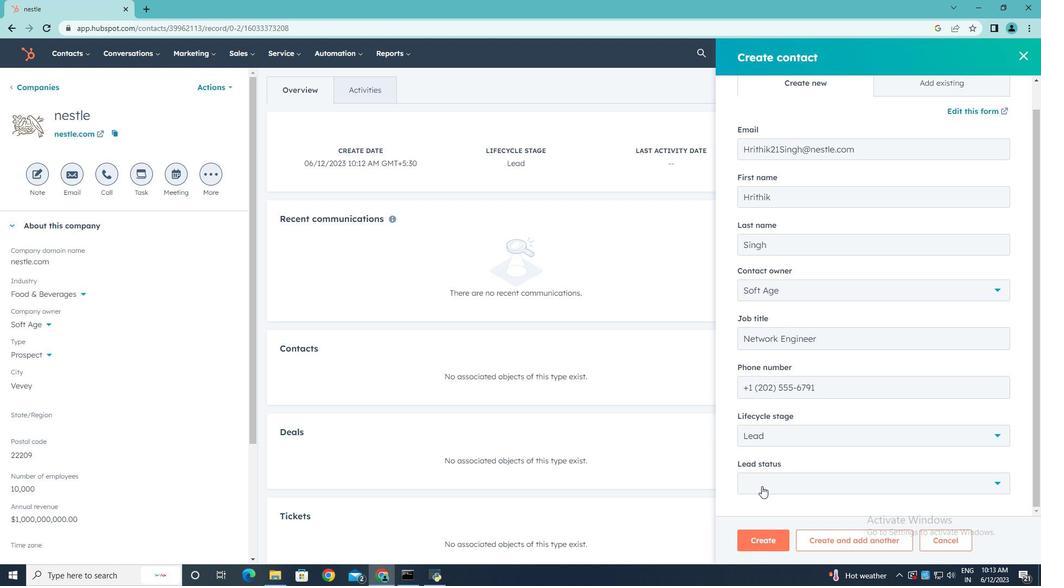 
Action: Mouse pressed left at (762, 488)
Screenshot: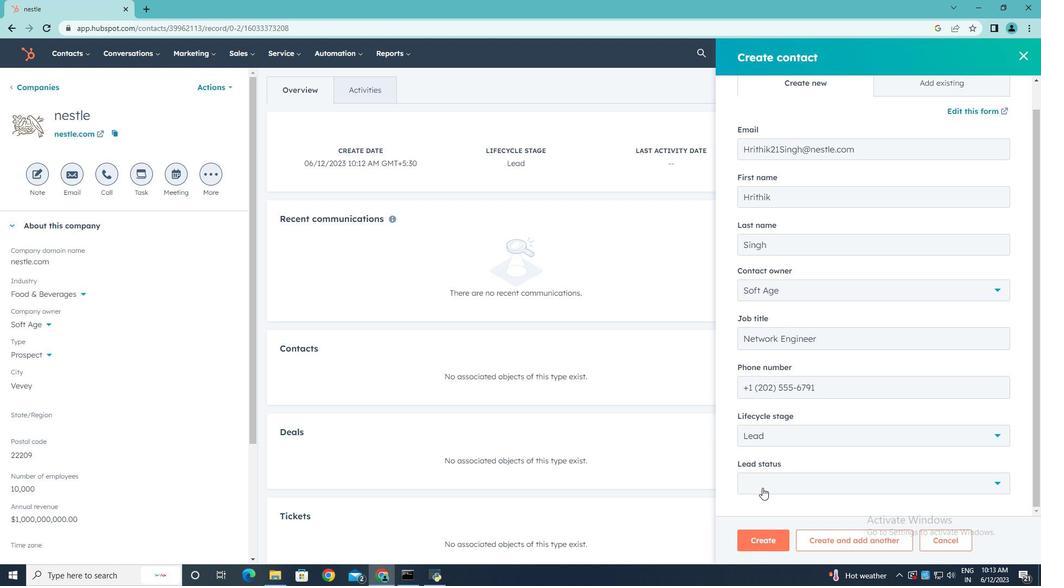 
Action: Mouse moved to (774, 404)
Screenshot: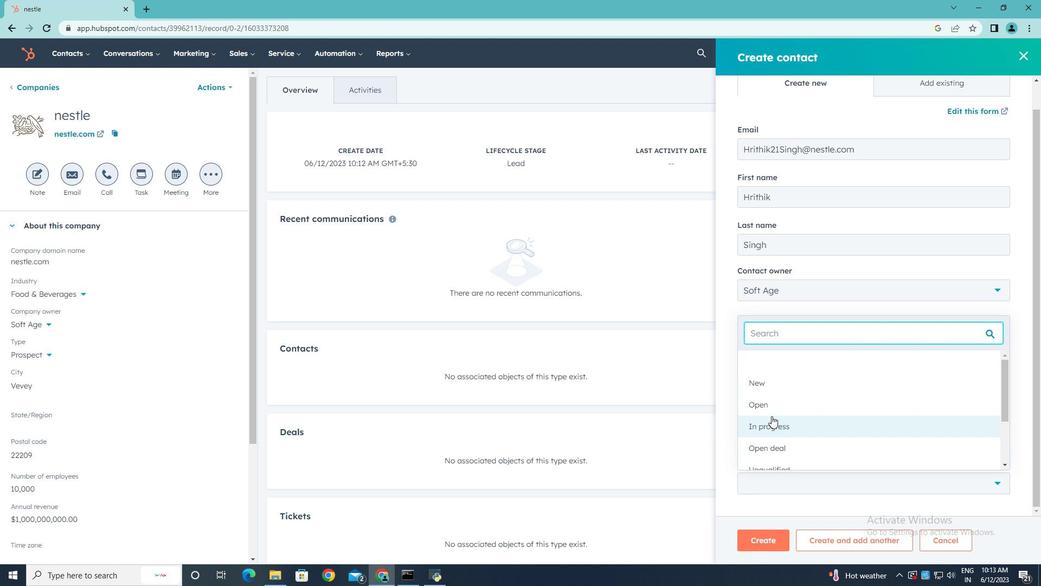 
Action: Mouse pressed left at (774, 404)
Screenshot: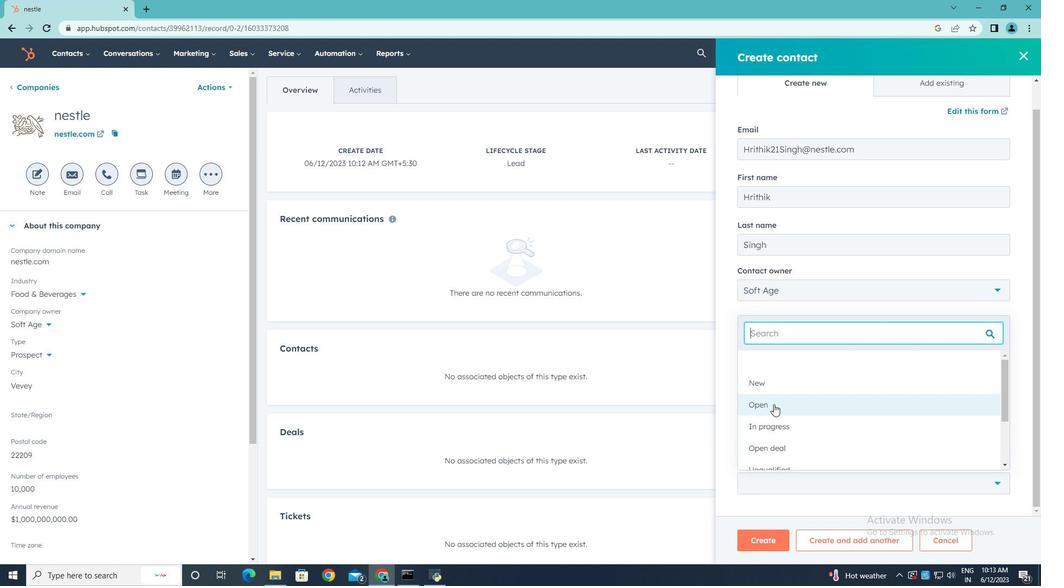 
Action: Mouse moved to (773, 501)
Screenshot: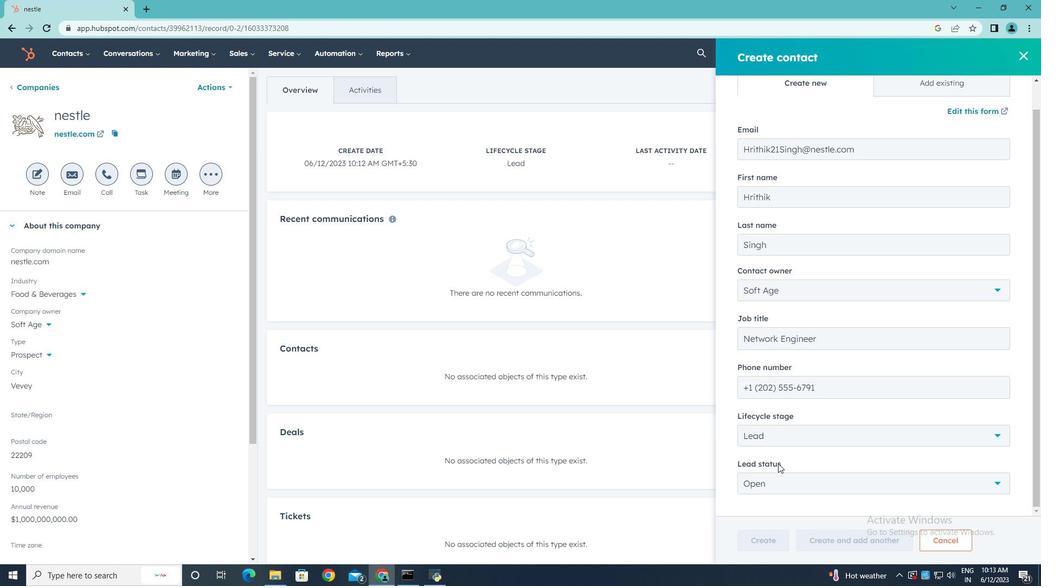 
Action: Mouse scrolled (773, 500) with delta (0, 0)
Screenshot: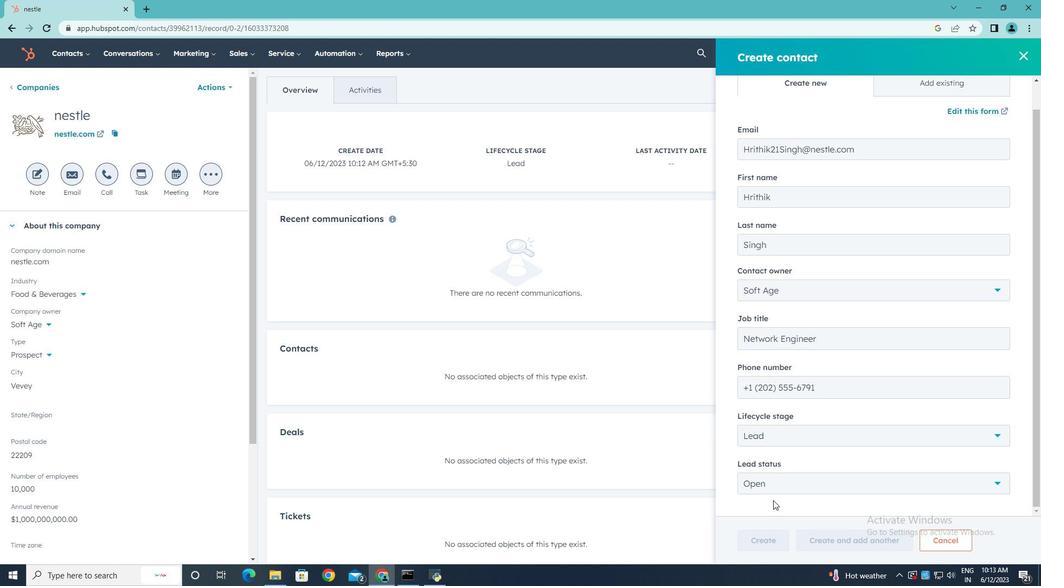 
Action: Mouse scrolled (773, 500) with delta (0, 0)
Screenshot: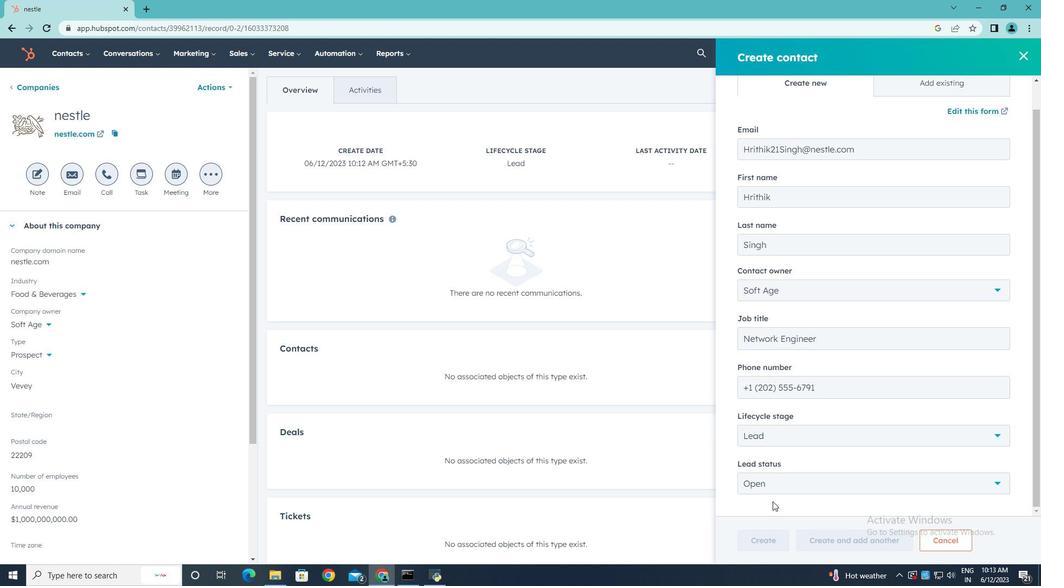 
Action: Mouse scrolled (773, 500) with delta (0, 0)
Screenshot: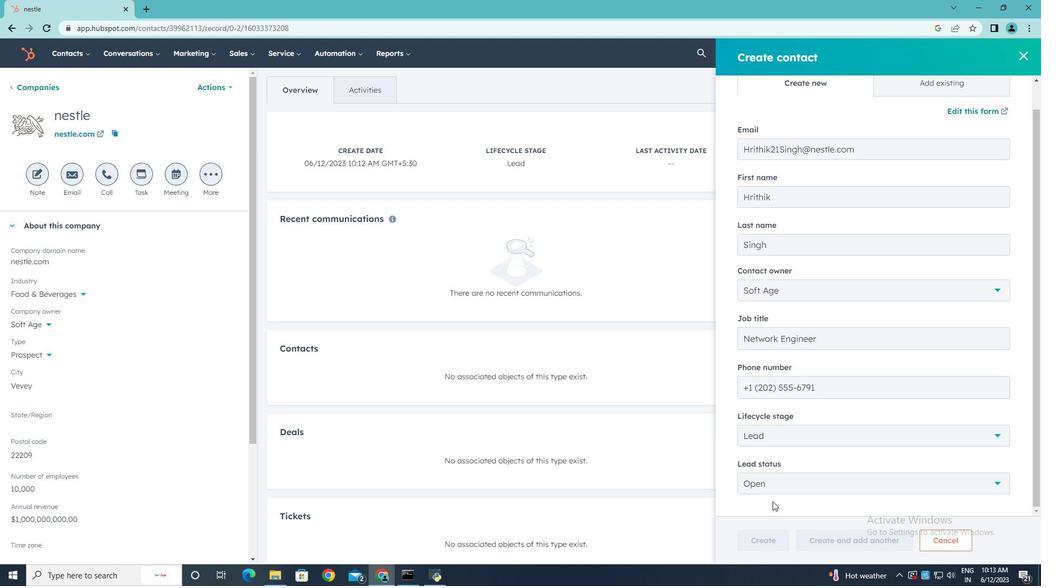 
Action: Mouse scrolled (773, 500) with delta (0, 0)
Screenshot: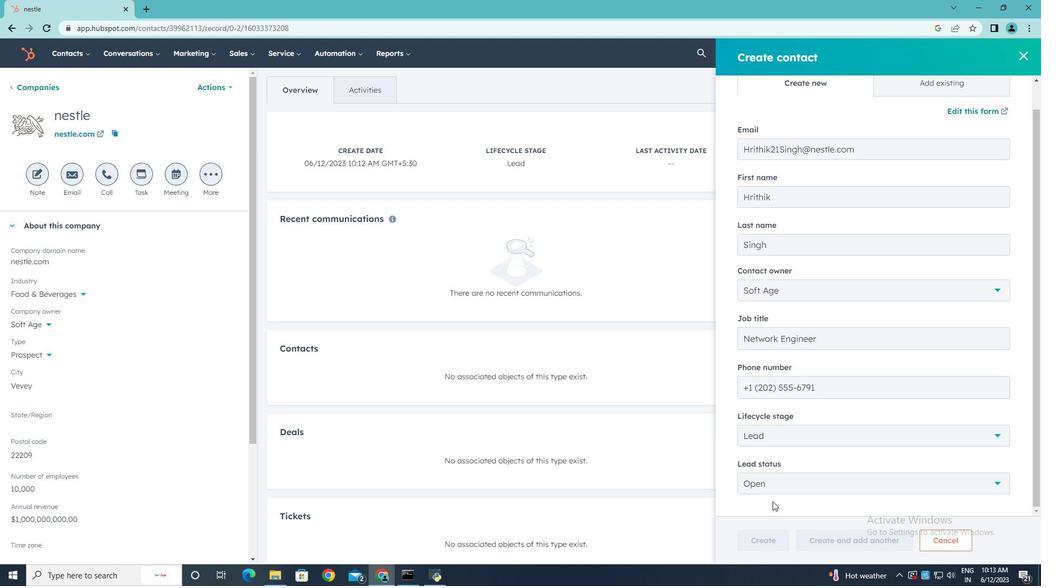 
Action: Mouse moved to (768, 538)
Screenshot: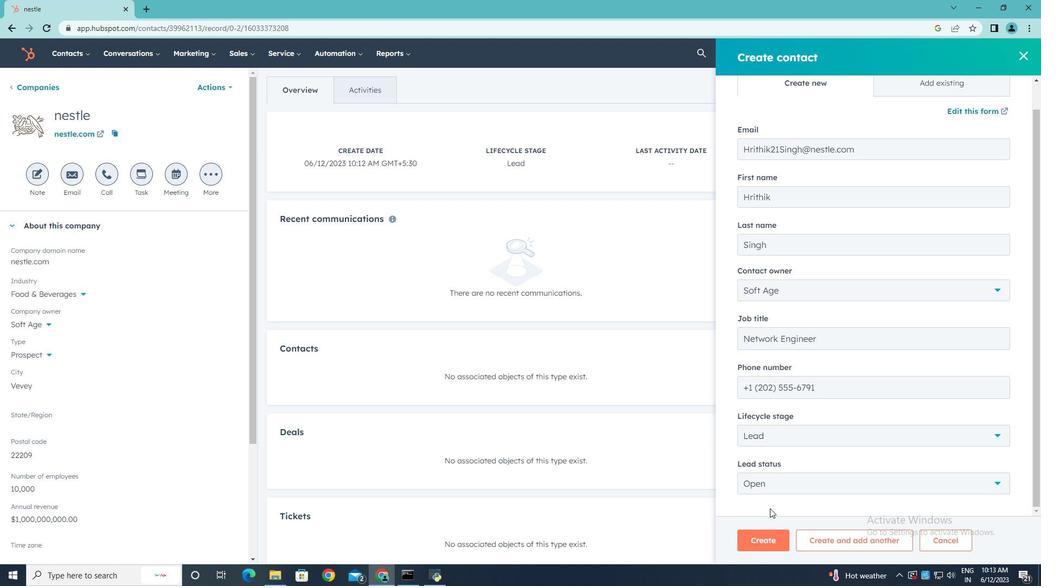 
Action: Mouse pressed left at (768, 538)
Screenshot: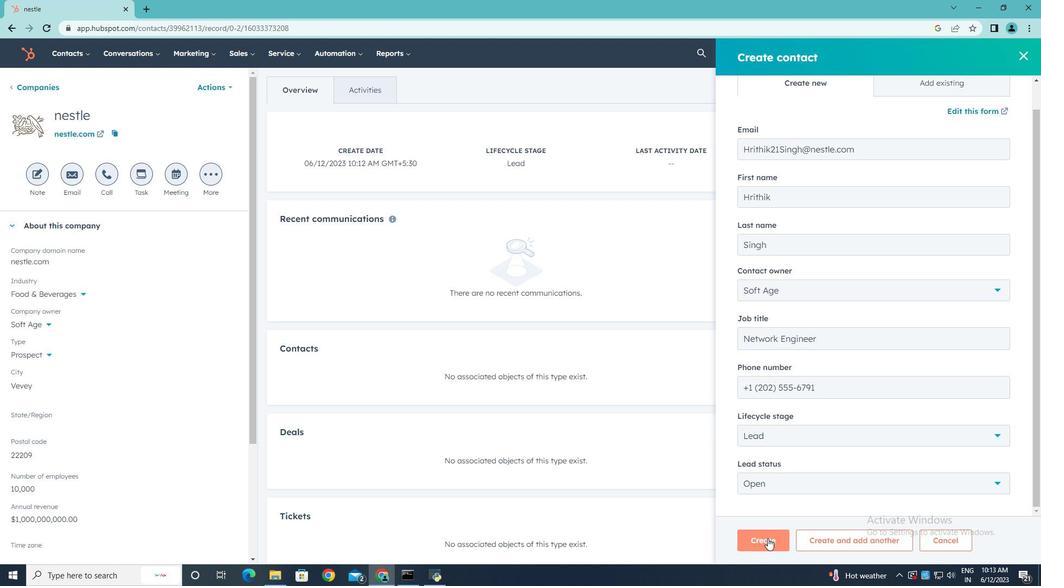 
Action: Mouse moved to (565, 404)
Screenshot: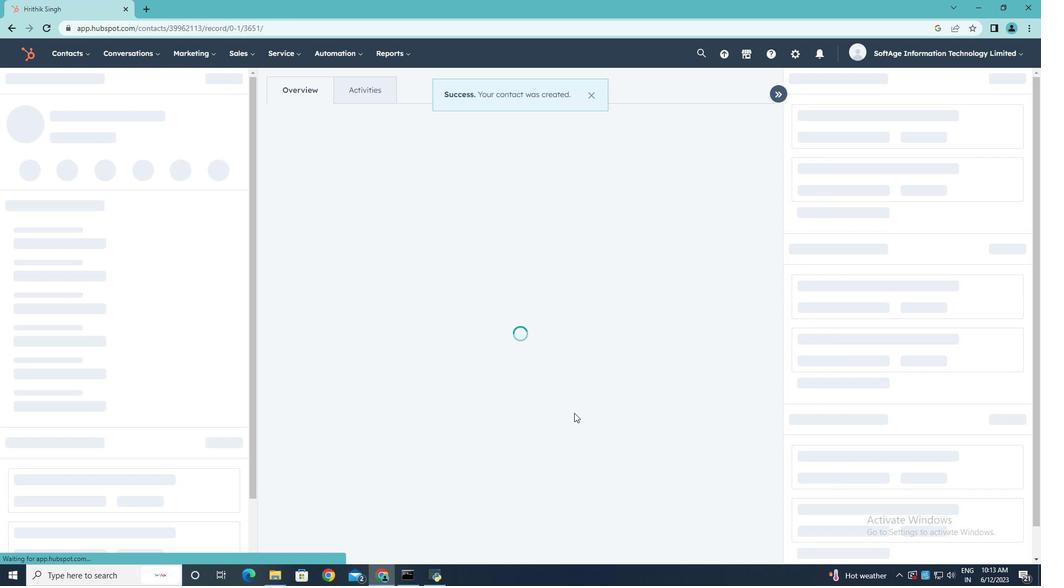 
